 Task: Look for space in Fatehgarh Chūriān, India from 1st July, 2023 to 9th July, 2023 for 2 adults in price range Rs.8000 to Rs.15000. Place can be entire place with 1  bedroom having 1 bed and 1 bathroom. Property type can be house, flat, guest house. Amenities needed are: washing machine. Booking option can be shelf check-in. Required host language is English.
Action: Mouse moved to (457, 110)
Screenshot: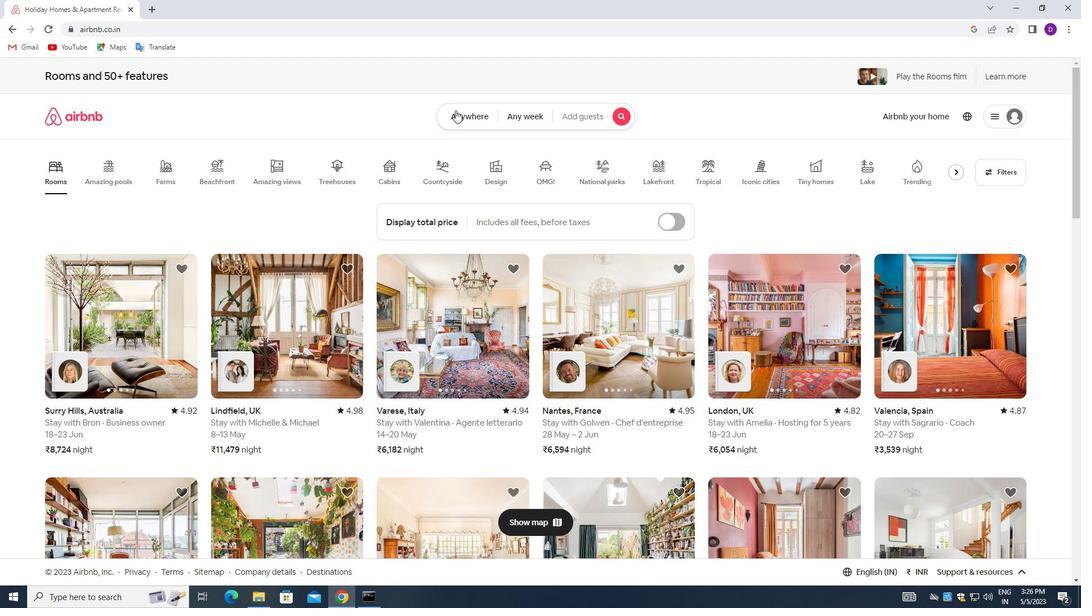 
Action: Mouse pressed left at (457, 110)
Screenshot: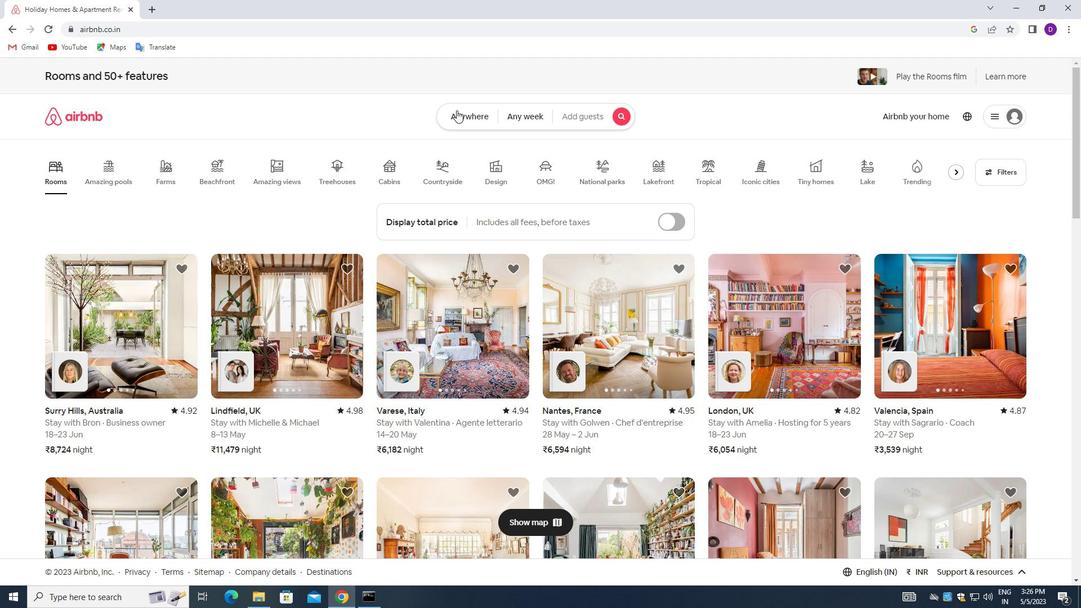 
Action: Mouse moved to (368, 157)
Screenshot: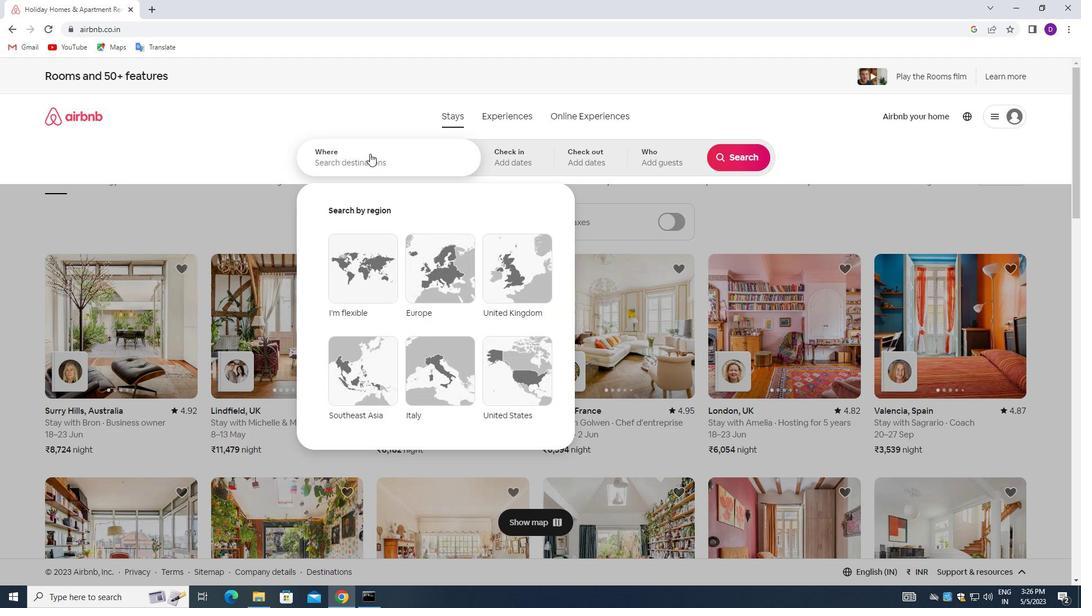 
Action: Mouse pressed left at (368, 157)
Screenshot: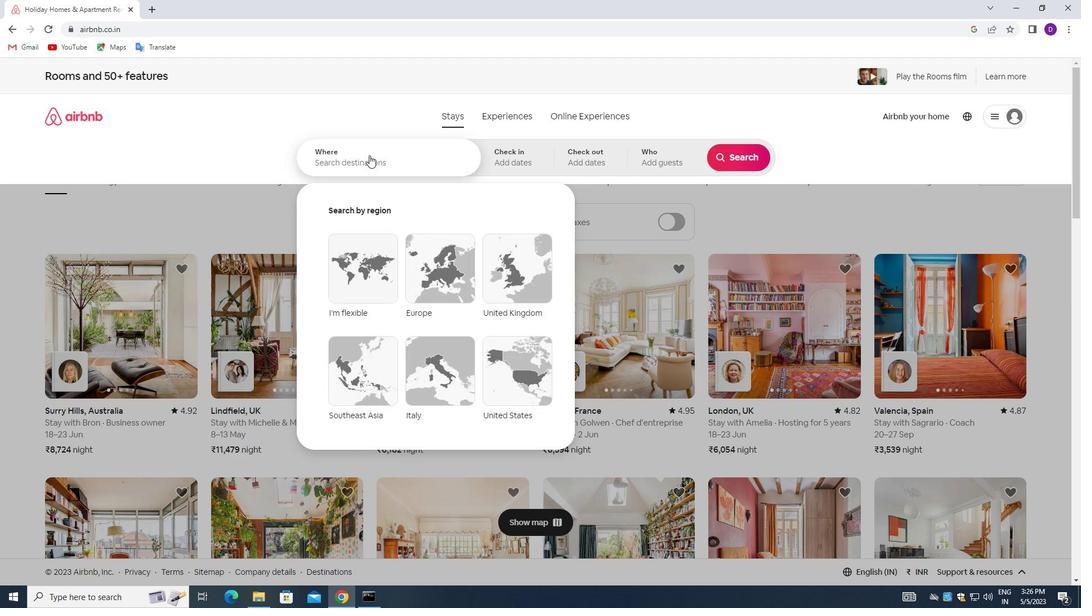 
Action: Mouse moved to (202, 239)
Screenshot: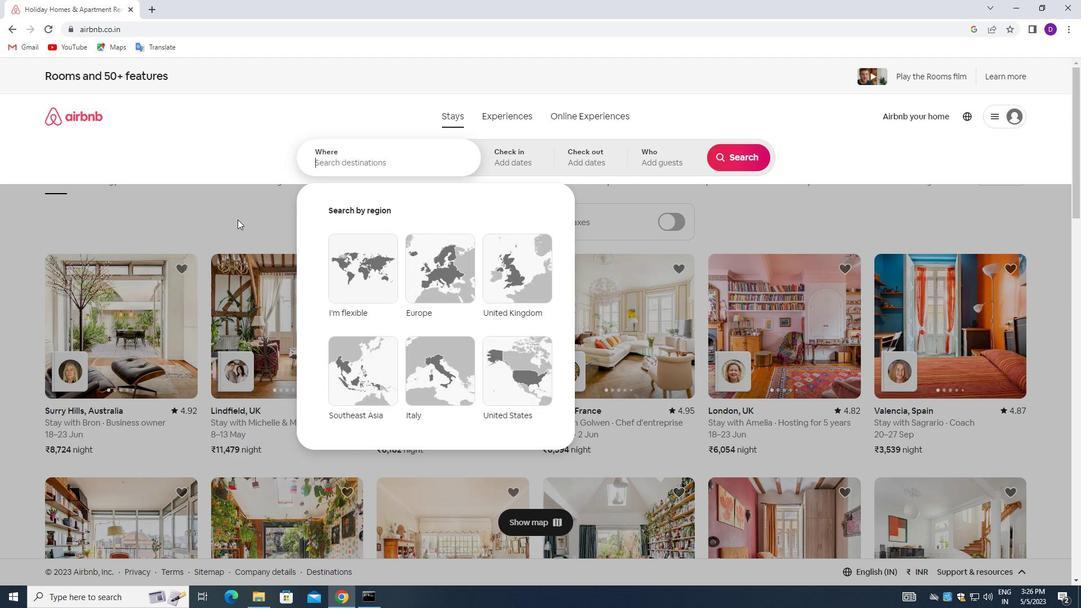 
Action: Key pressed <Key.shift_r>Fatehgarh<Key.space><Key.shift_r>Churian,<Key.space><Key.shift>INDIA<Key.enter>
Screenshot: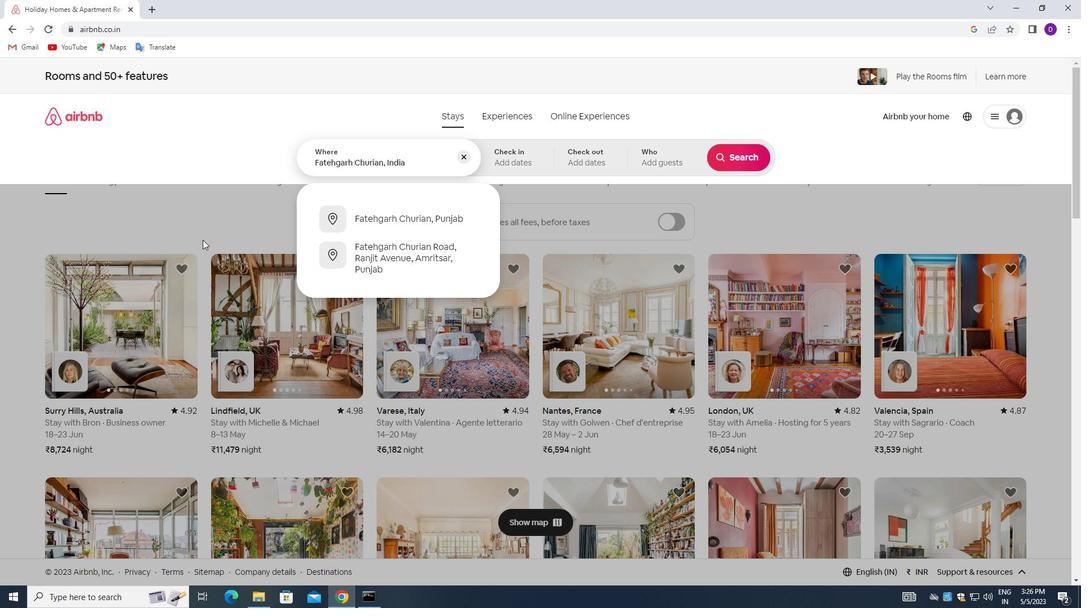 
Action: Mouse moved to (739, 246)
Screenshot: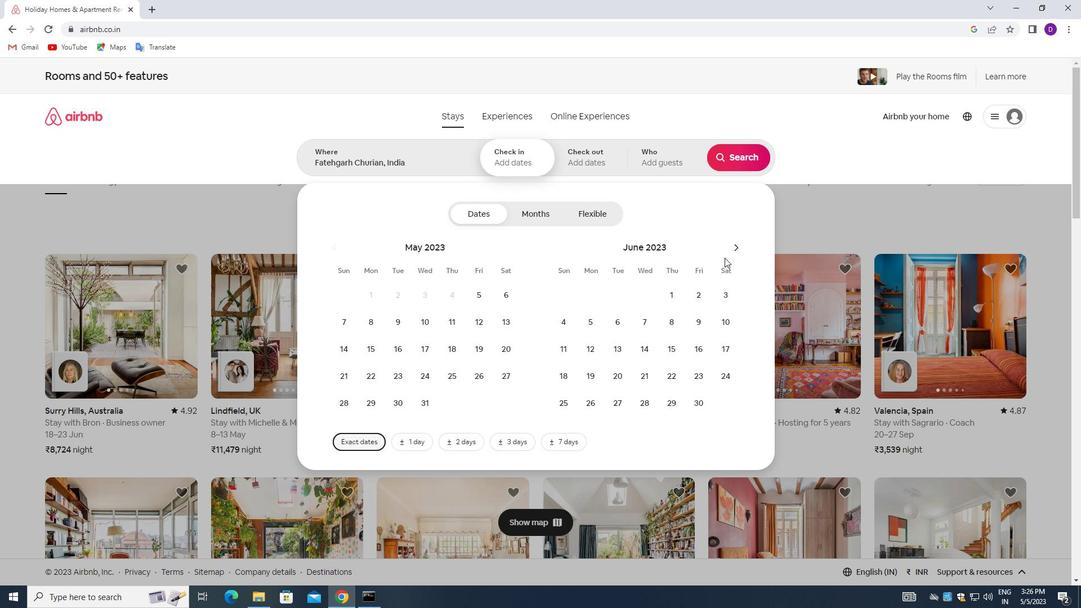 
Action: Mouse pressed left at (739, 246)
Screenshot: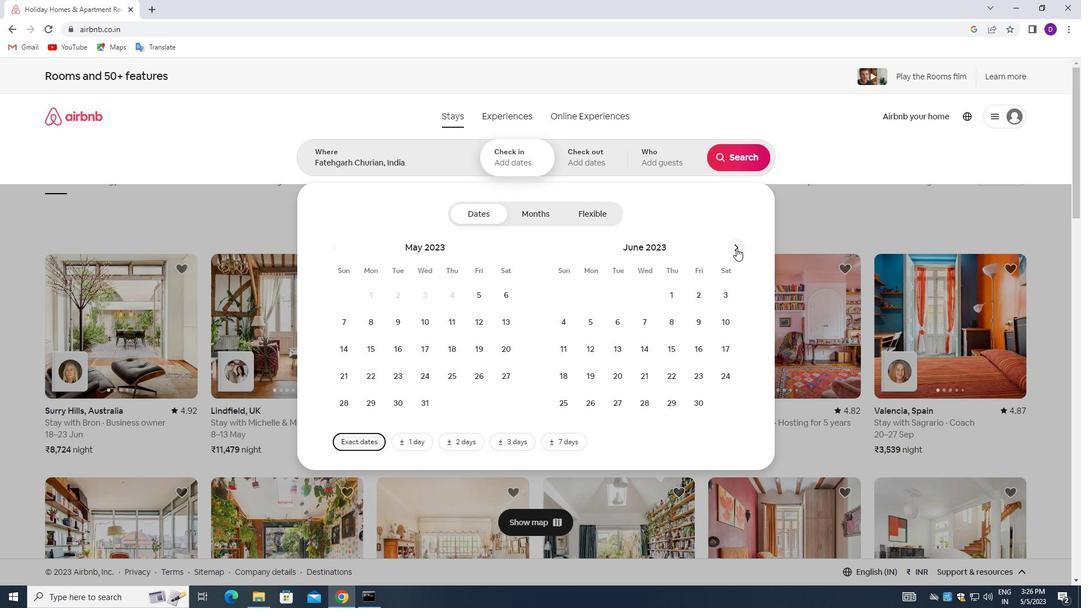 
Action: Mouse moved to (729, 294)
Screenshot: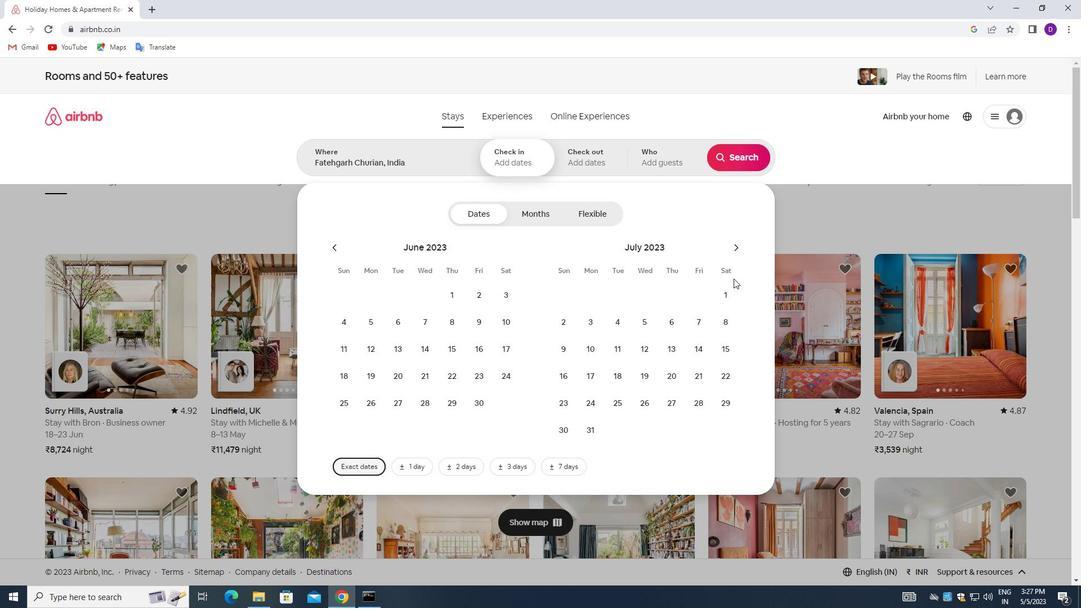 
Action: Mouse pressed left at (729, 294)
Screenshot: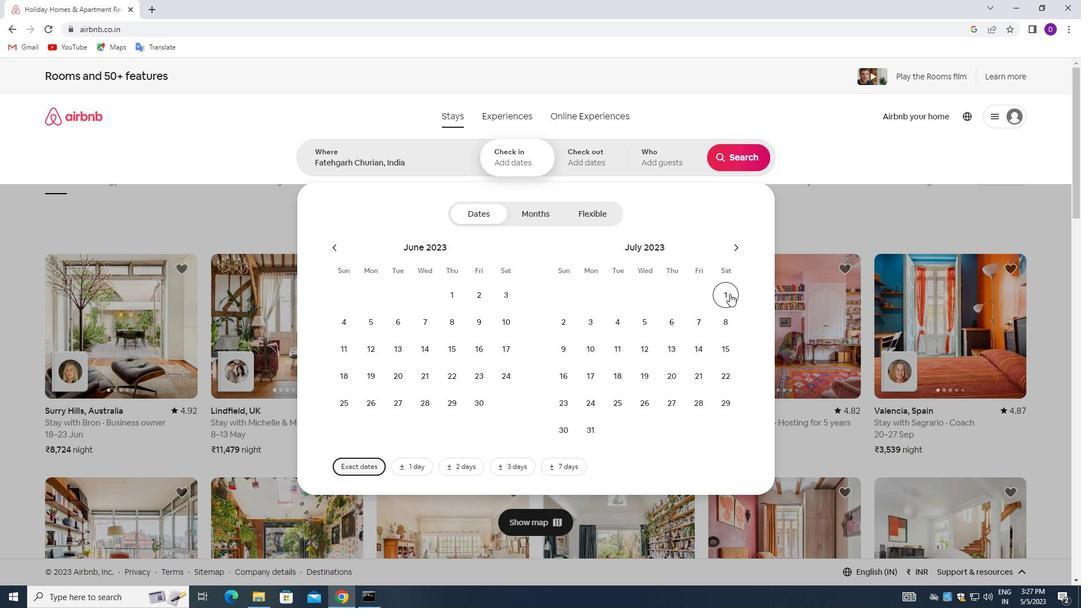 
Action: Mouse moved to (560, 357)
Screenshot: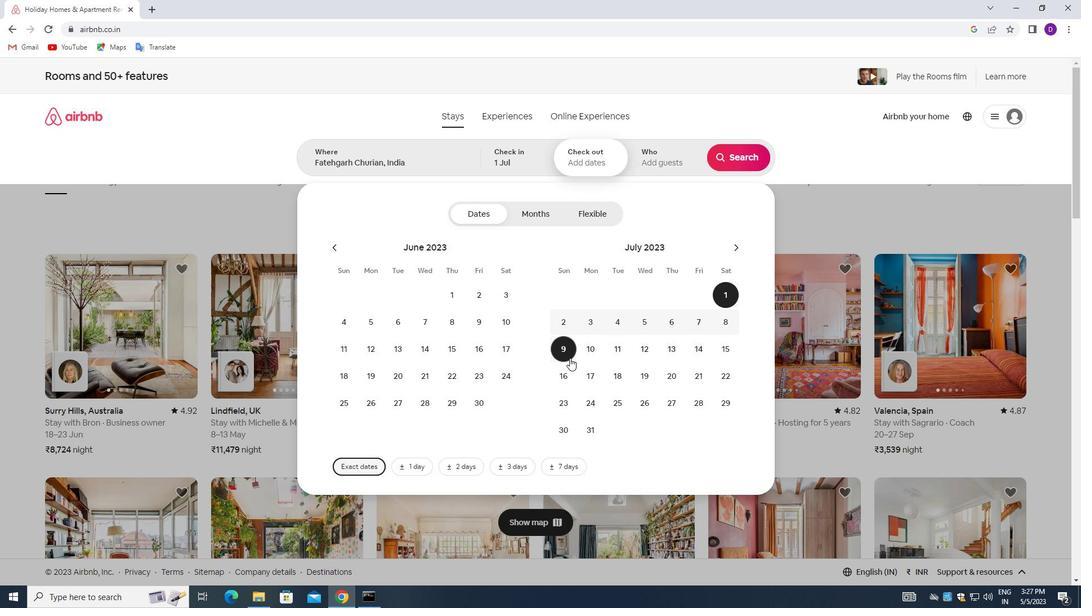 
Action: Mouse pressed left at (560, 357)
Screenshot: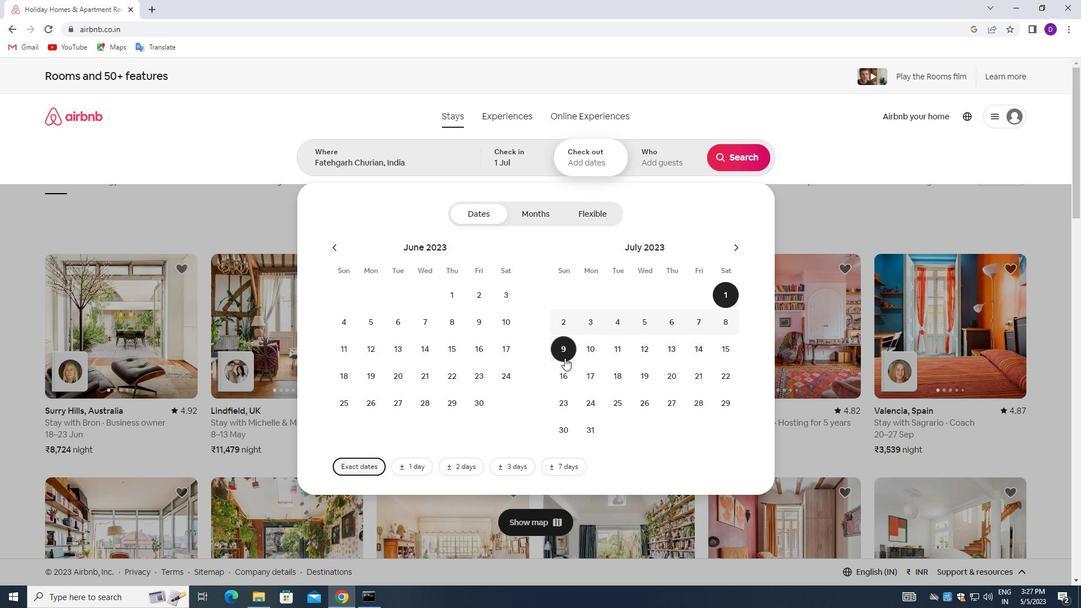 
Action: Mouse moved to (655, 166)
Screenshot: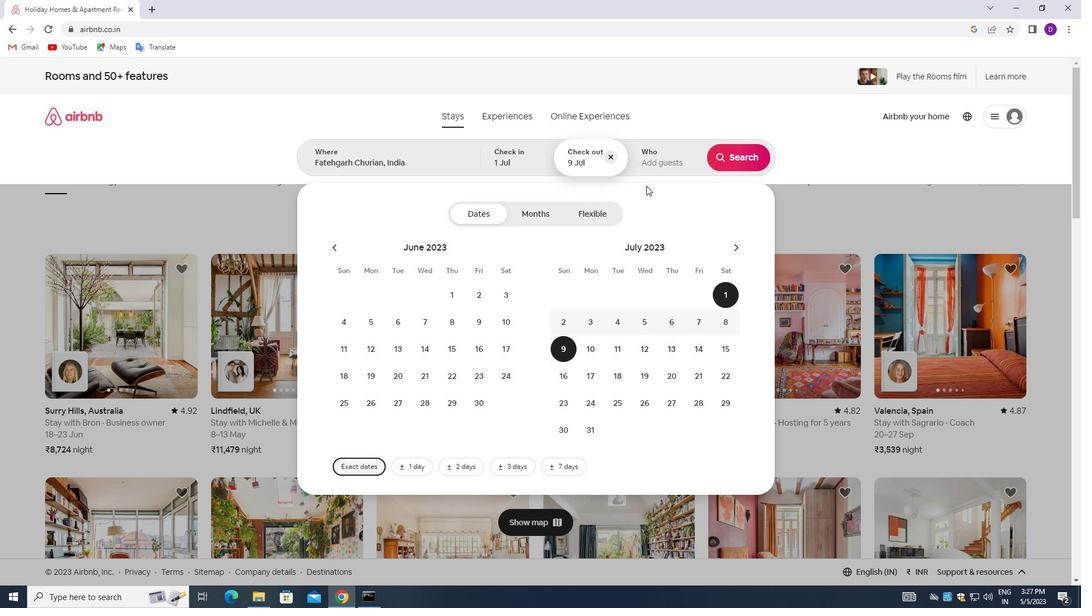 
Action: Mouse pressed left at (655, 166)
Screenshot: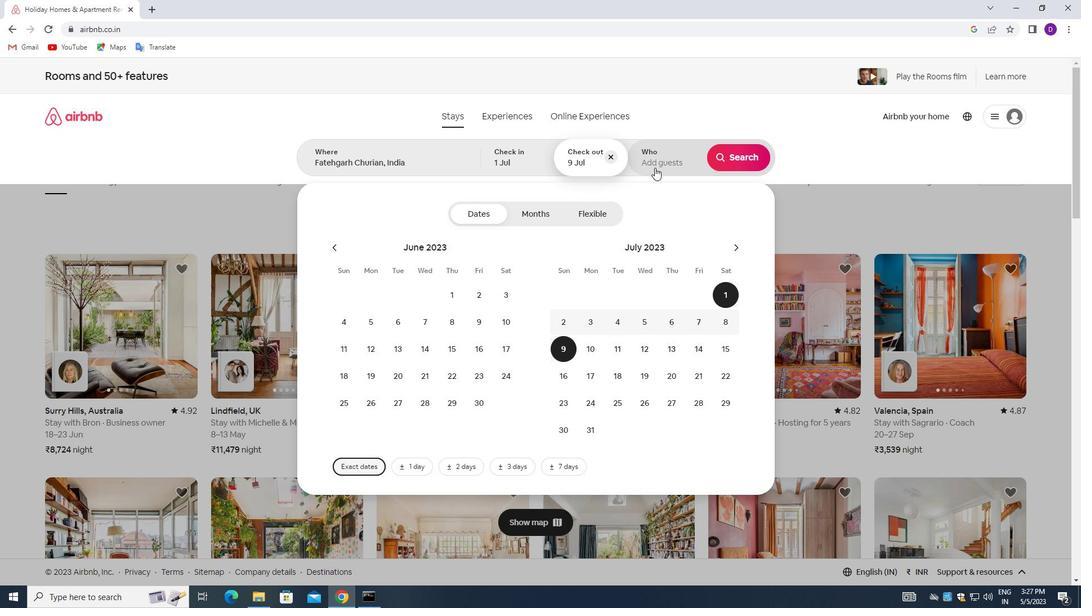 
Action: Mouse moved to (747, 217)
Screenshot: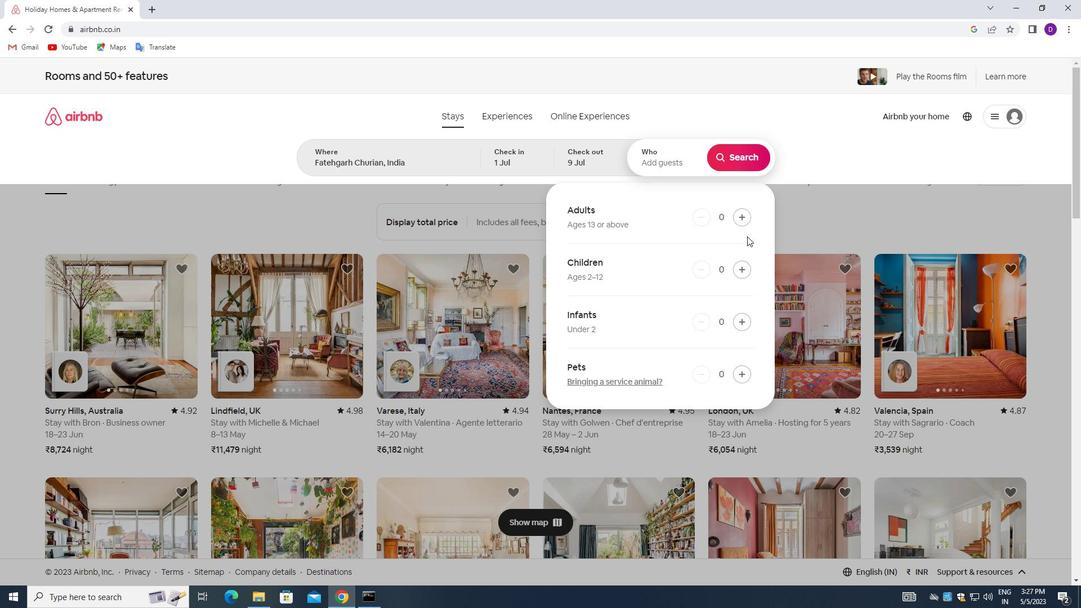 
Action: Mouse pressed left at (747, 217)
Screenshot: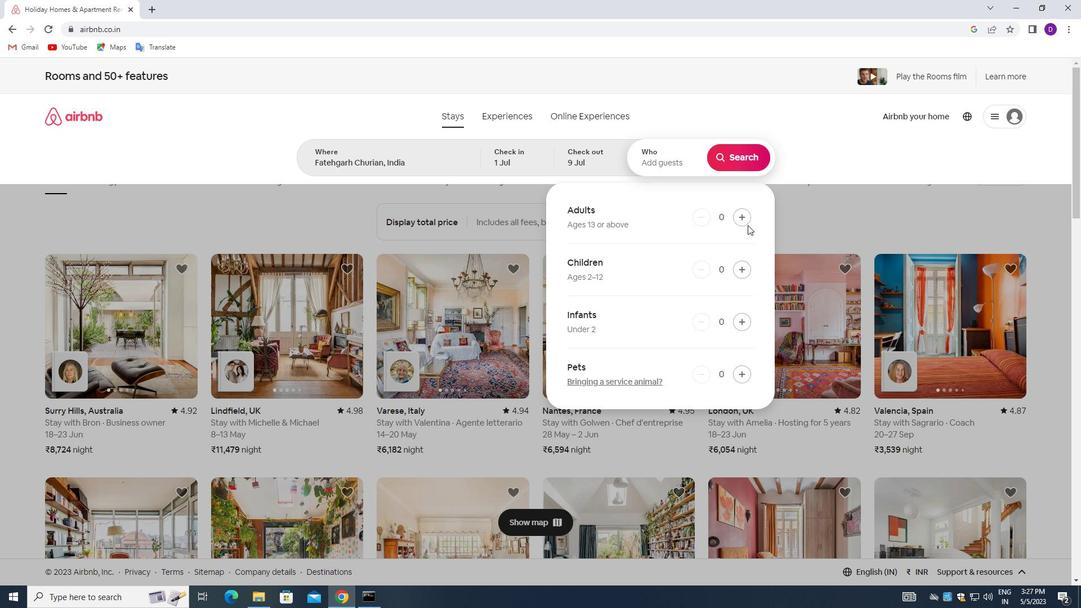 
Action: Mouse pressed left at (747, 217)
Screenshot: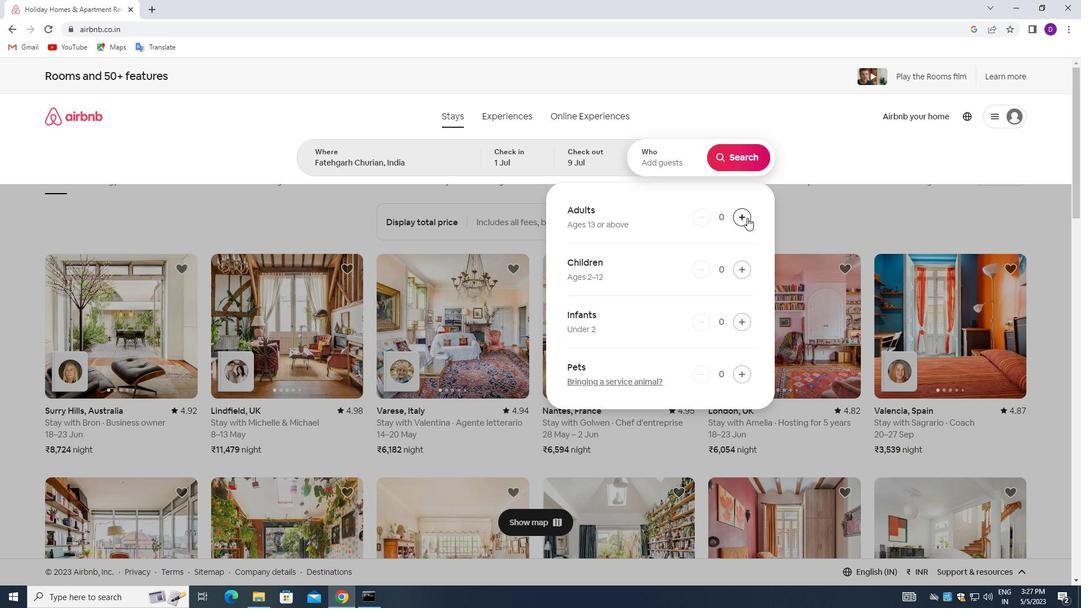 
Action: Mouse moved to (740, 164)
Screenshot: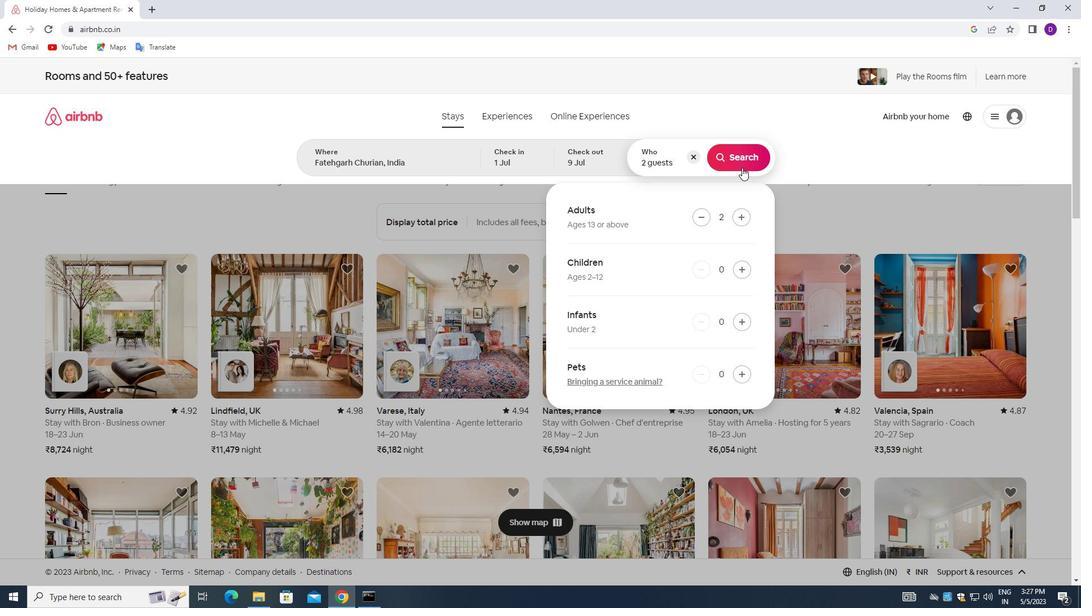 
Action: Mouse pressed left at (740, 164)
Screenshot: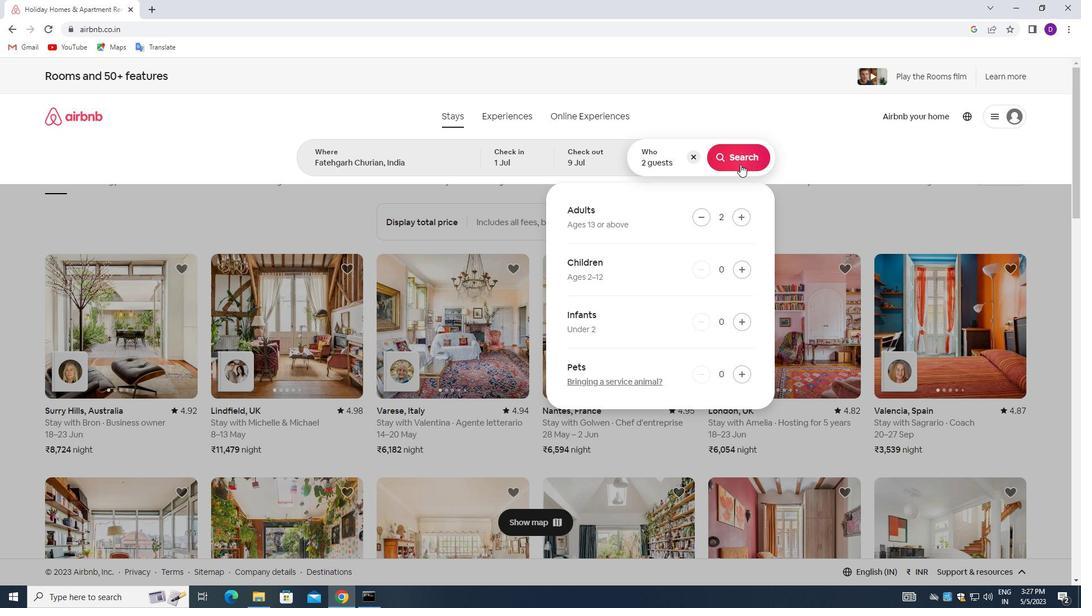 
Action: Mouse moved to (1017, 121)
Screenshot: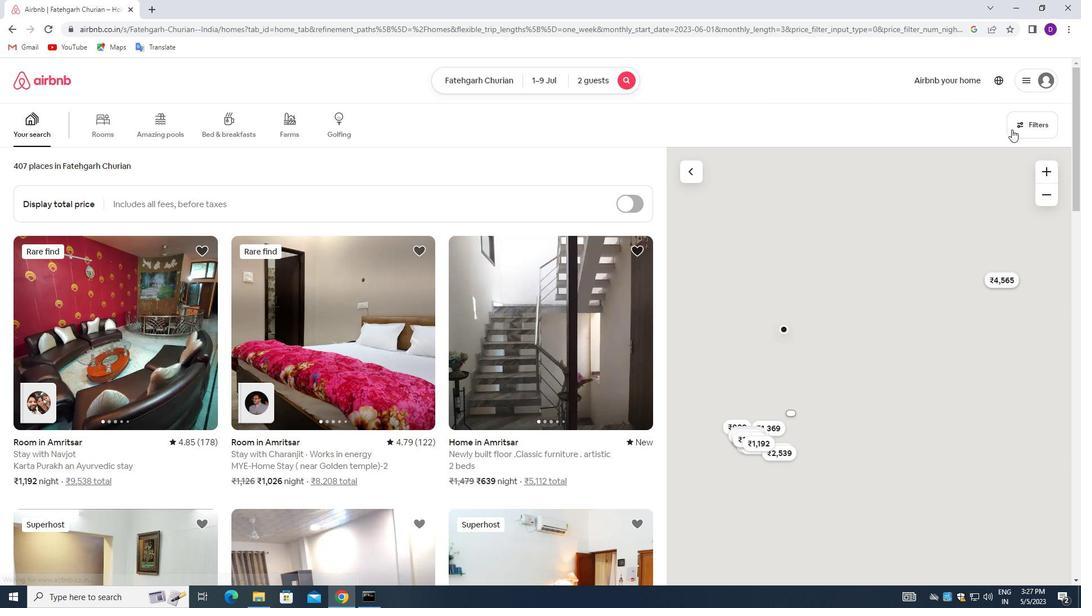 
Action: Mouse pressed left at (1017, 121)
Screenshot: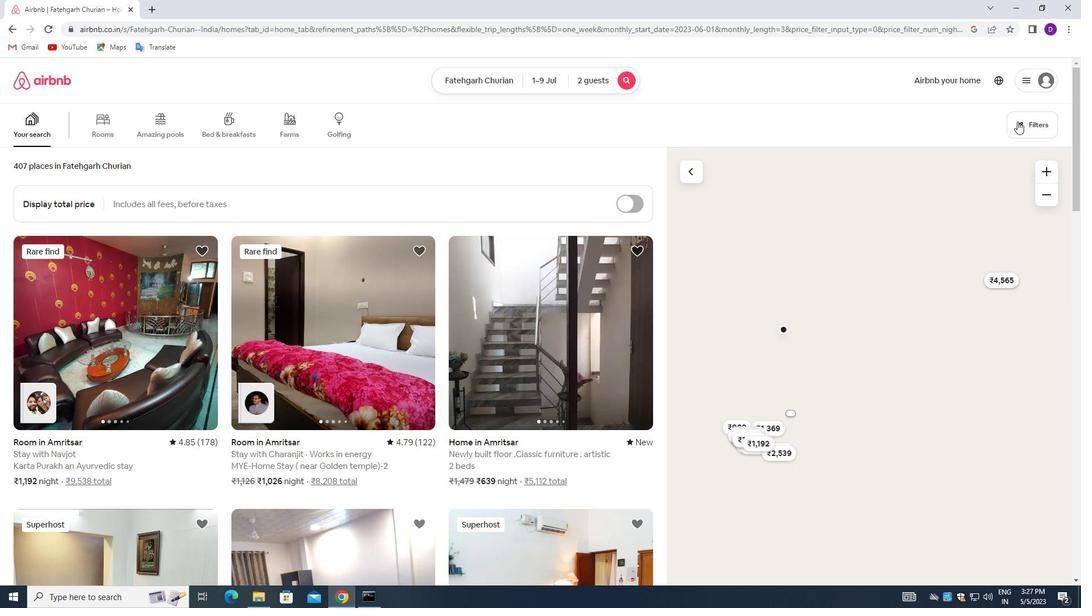 
Action: Mouse moved to (484, 359)
Screenshot: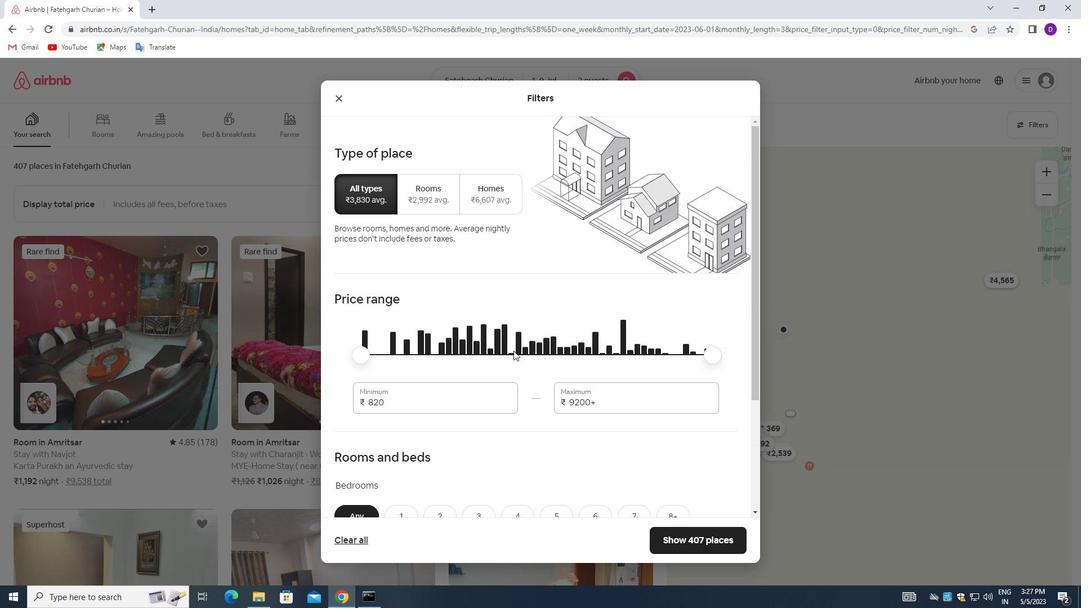
Action: Mouse scrolled (484, 359) with delta (0, 0)
Screenshot: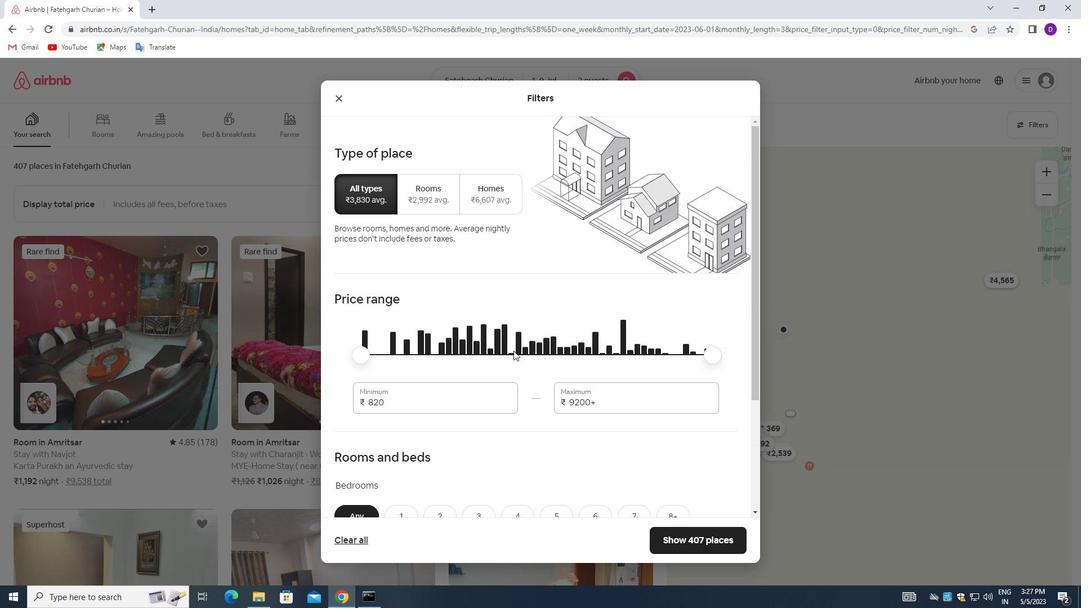 
Action: Mouse moved to (461, 363)
Screenshot: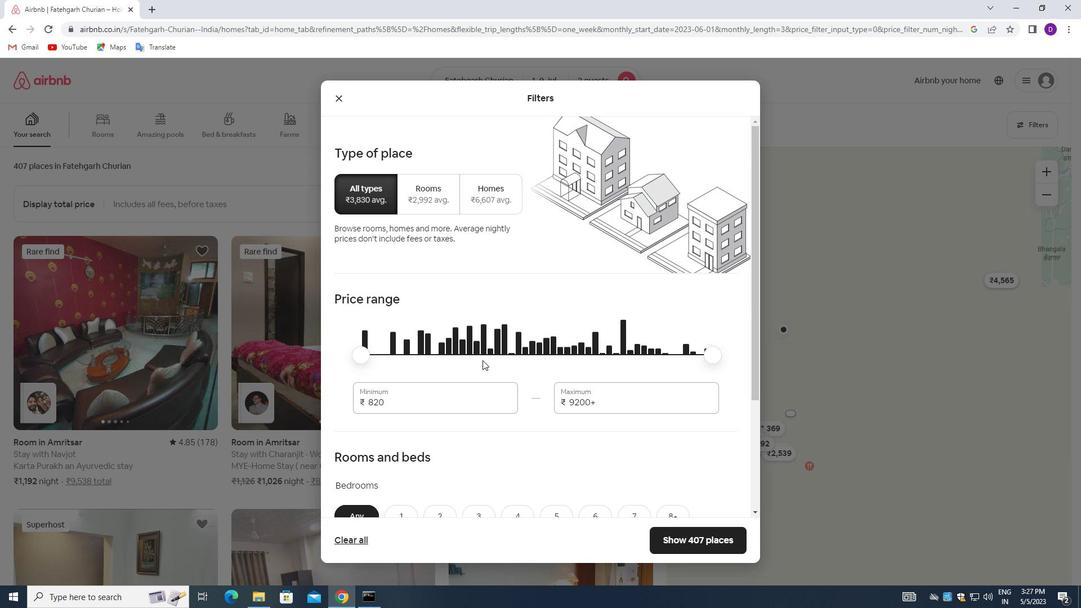 
Action: Mouse scrolled (461, 363) with delta (0, 0)
Screenshot: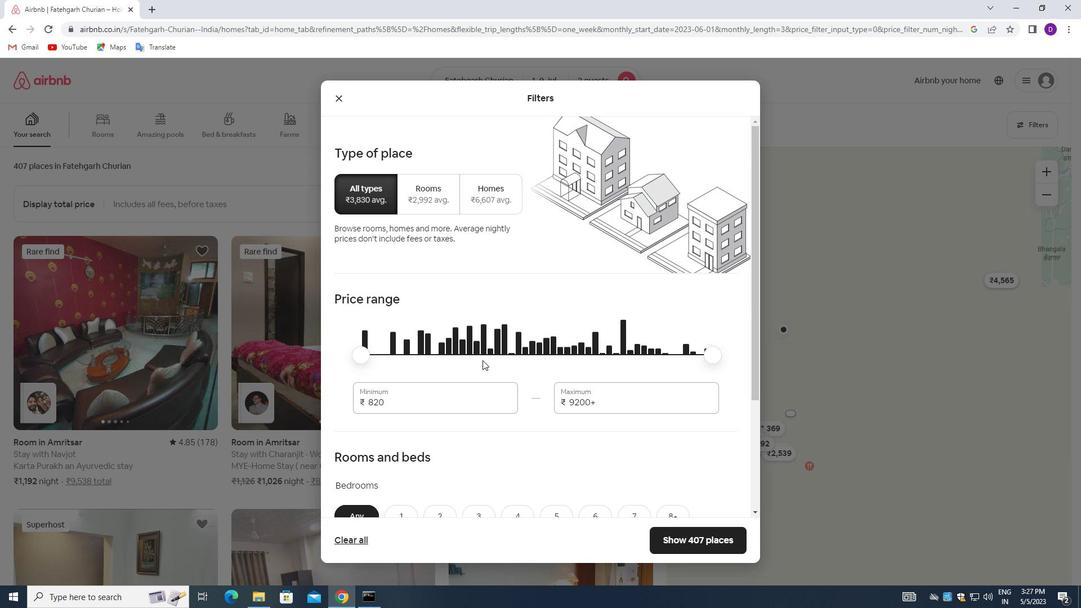 
Action: Mouse moved to (385, 289)
Screenshot: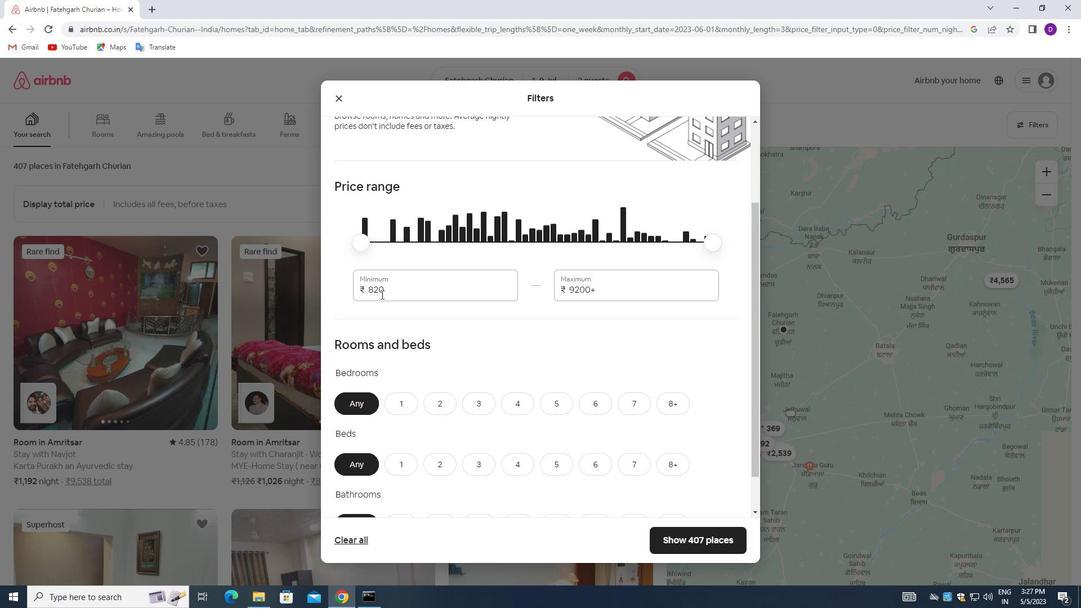 
Action: Mouse pressed left at (385, 289)
Screenshot: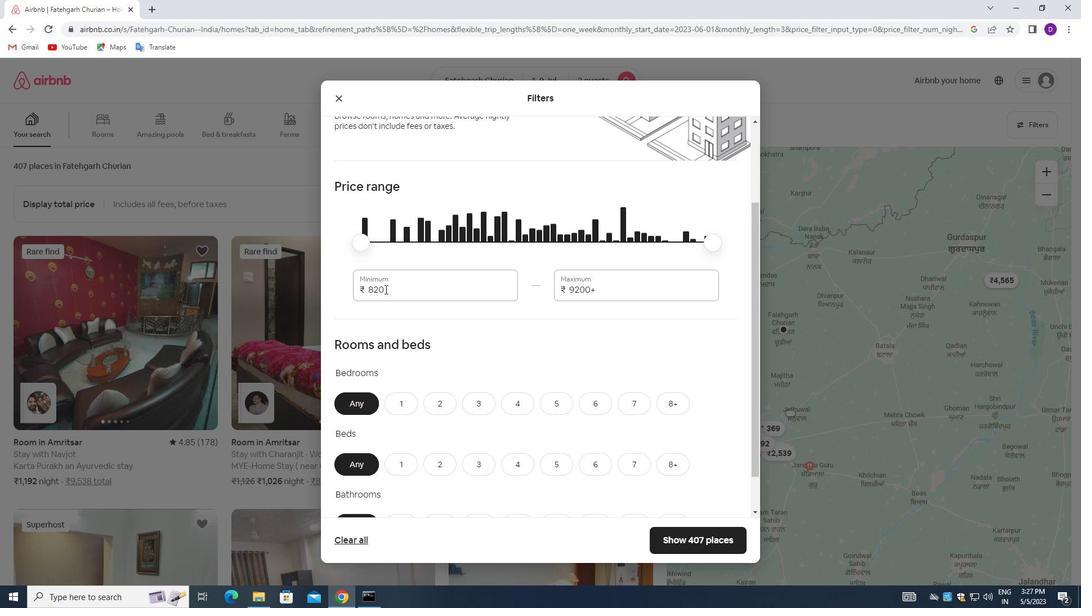 
Action: Mouse pressed left at (385, 289)
Screenshot: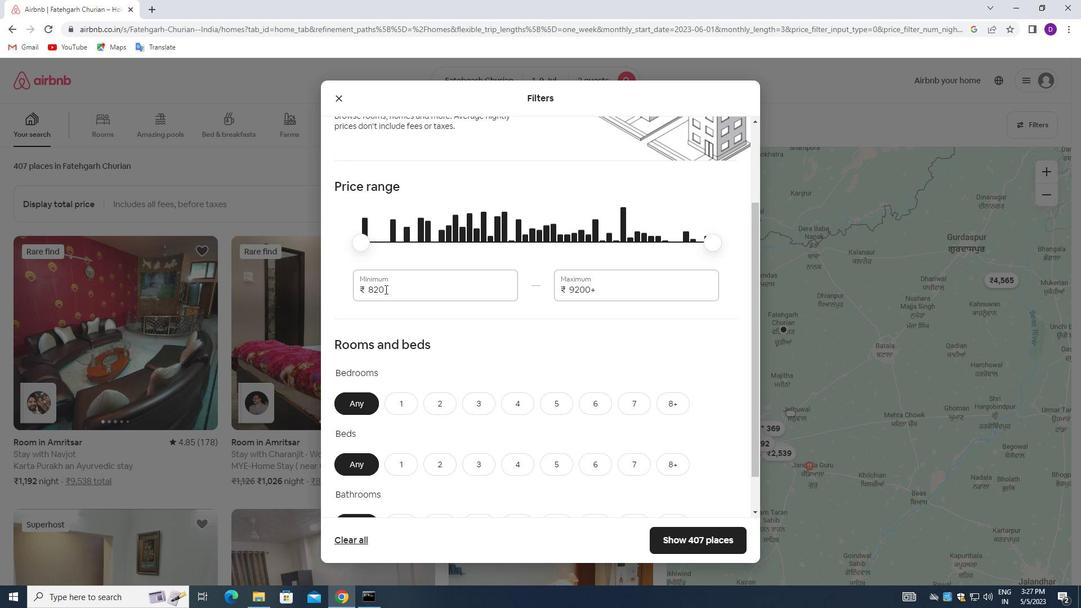 
Action: Key pressed 80
Screenshot: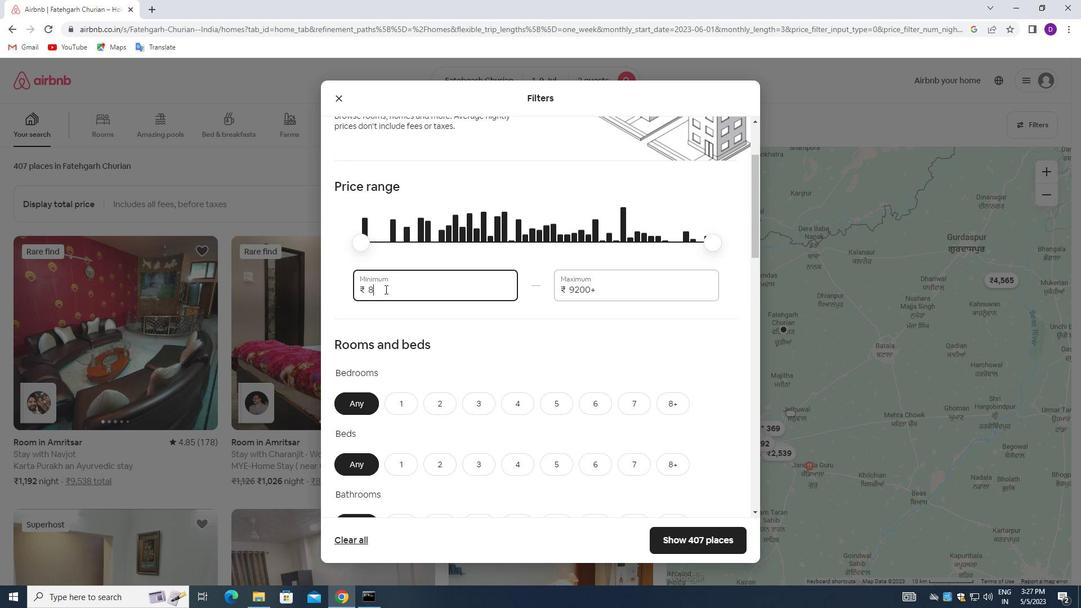 
Action: Mouse moved to (385, 289)
Screenshot: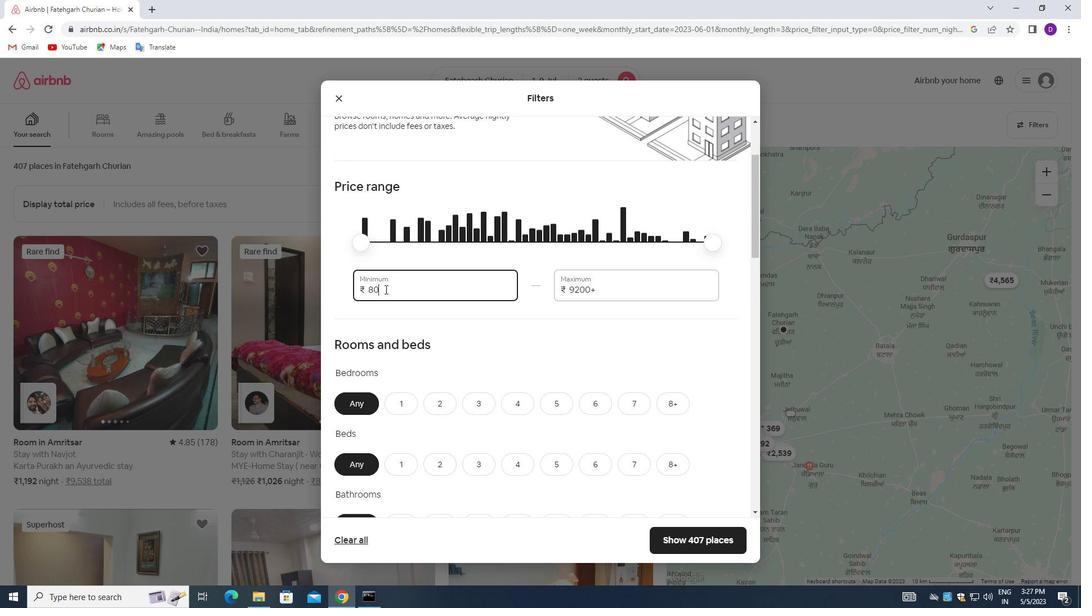 
Action: Key pressed 00<Key.tab>15000
Screenshot: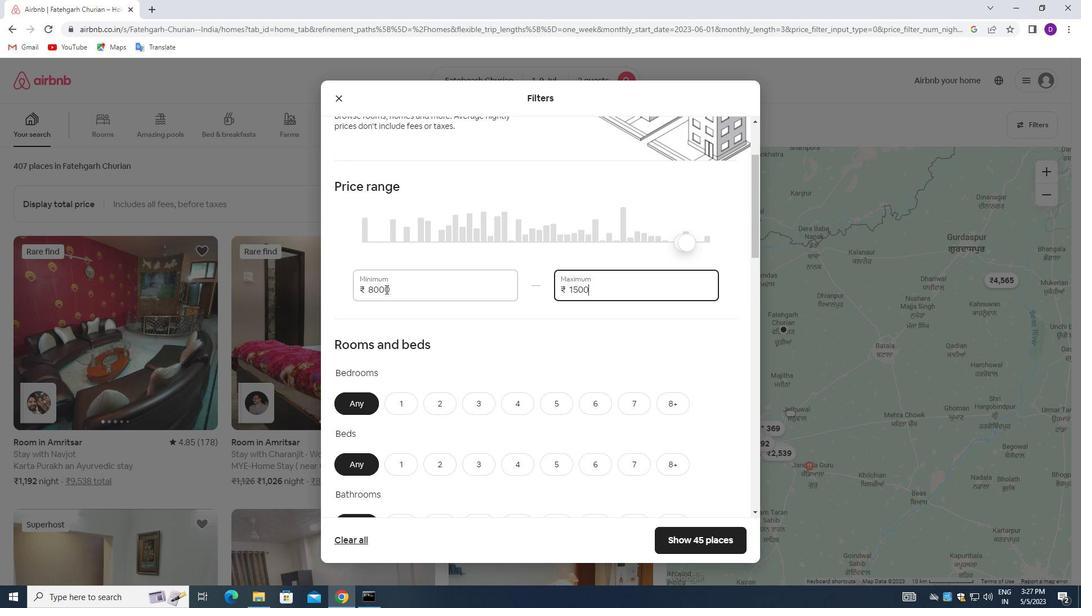 
Action: Mouse moved to (551, 310)
Screenshot: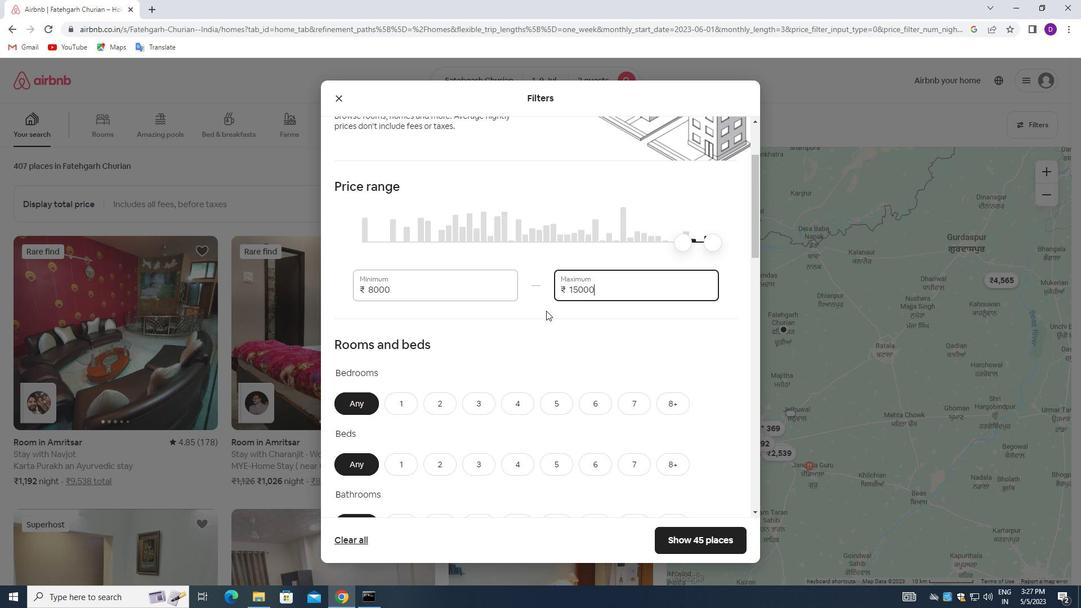 
Action: Mouse scrolled (551, 310) with delta (0, 0)
Screenshot: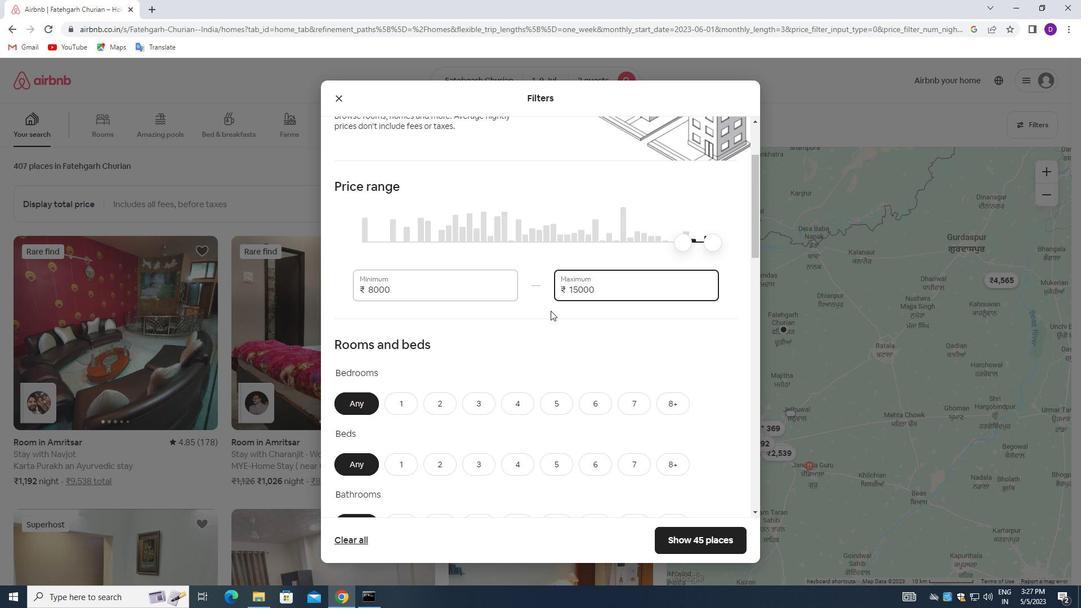 
Action: Mouse scrolled (551, 310) with delta (0, 0)
Screenshot: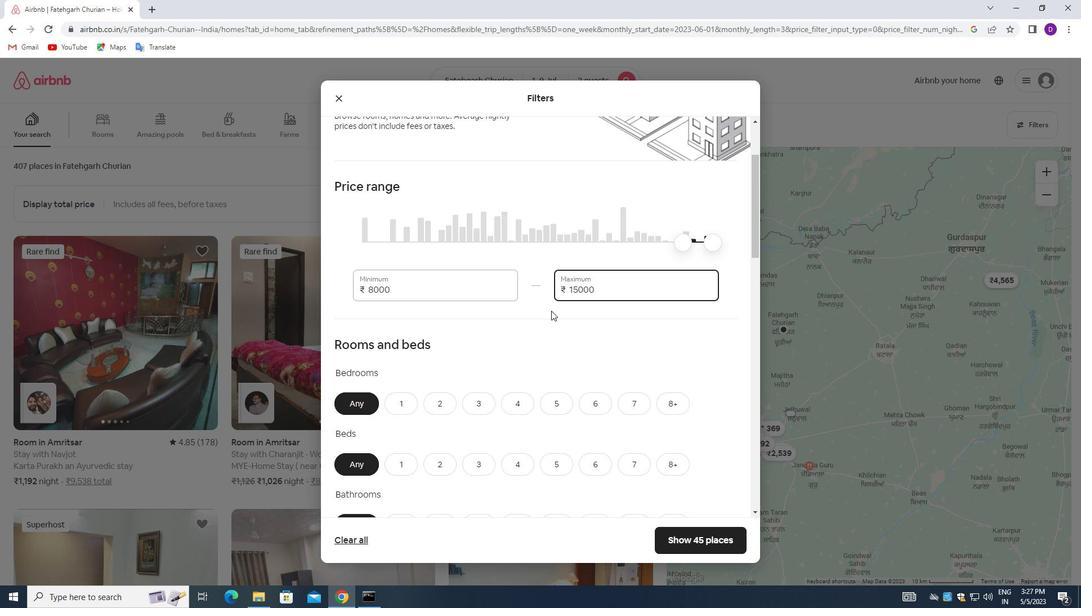 
Action: Mouse scrolled (551, 310) with delta (0, 0)
Screenshot: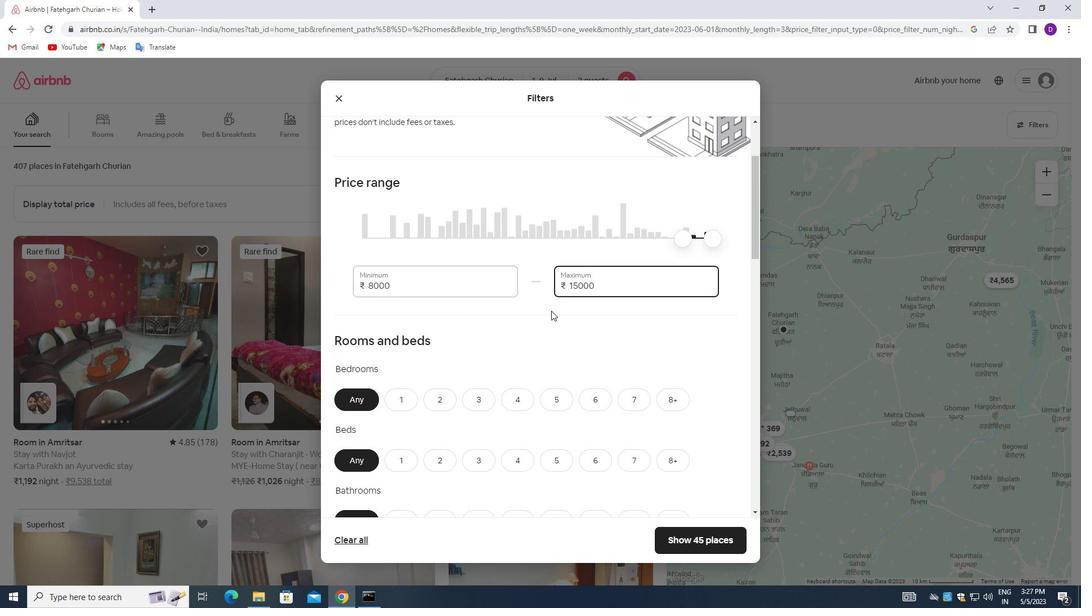 
Action: Mouse moved to (406, 240)
Screenshot: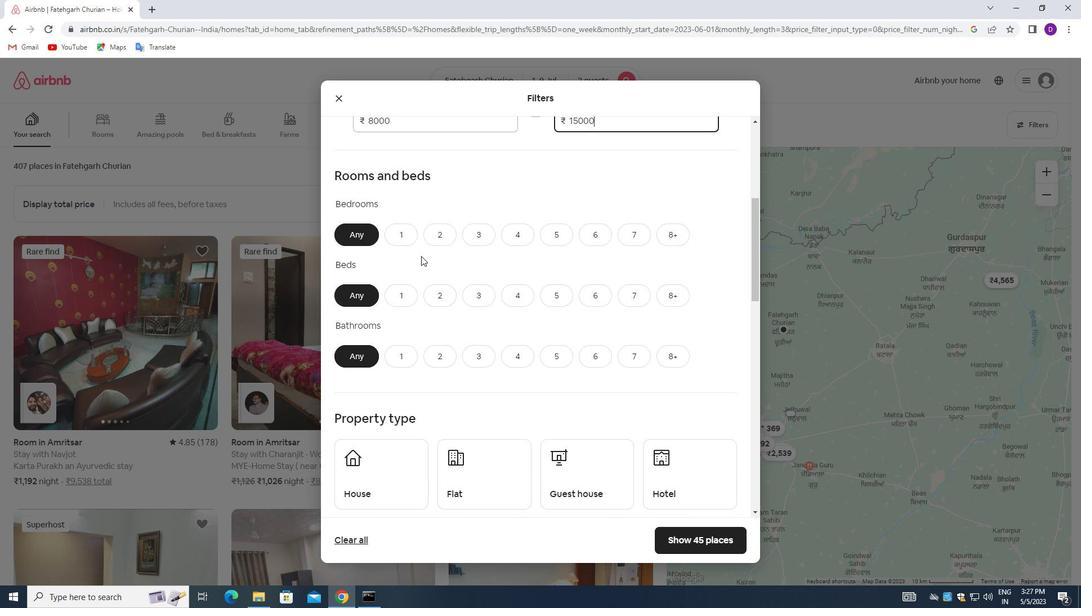 
Action: Mouse pressed left at (406, 240)
Screenshot: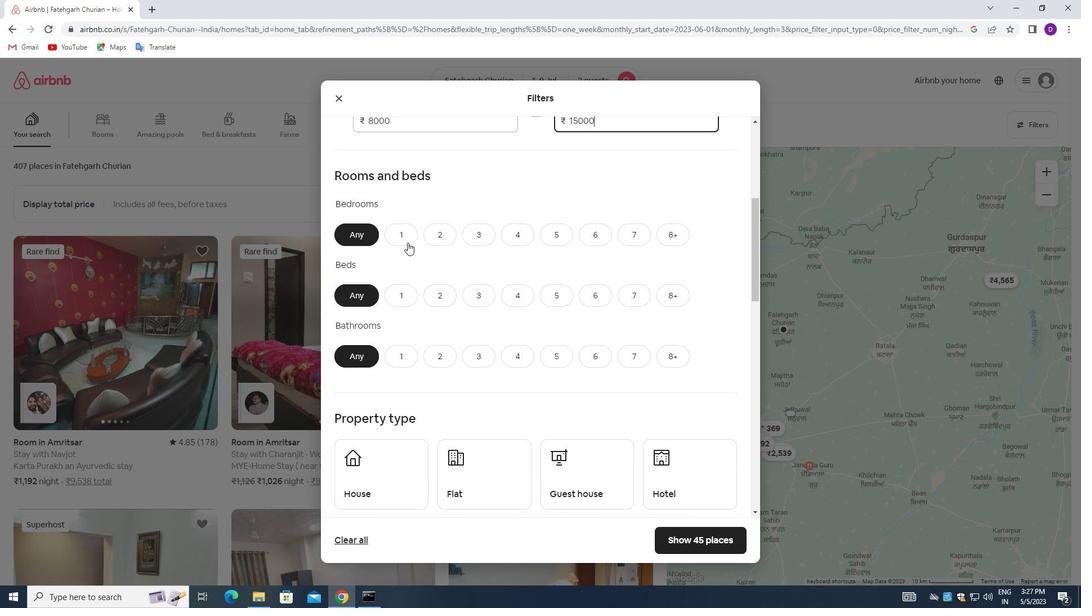 
Action: Mouse moved to (402, 293)
Screenshot: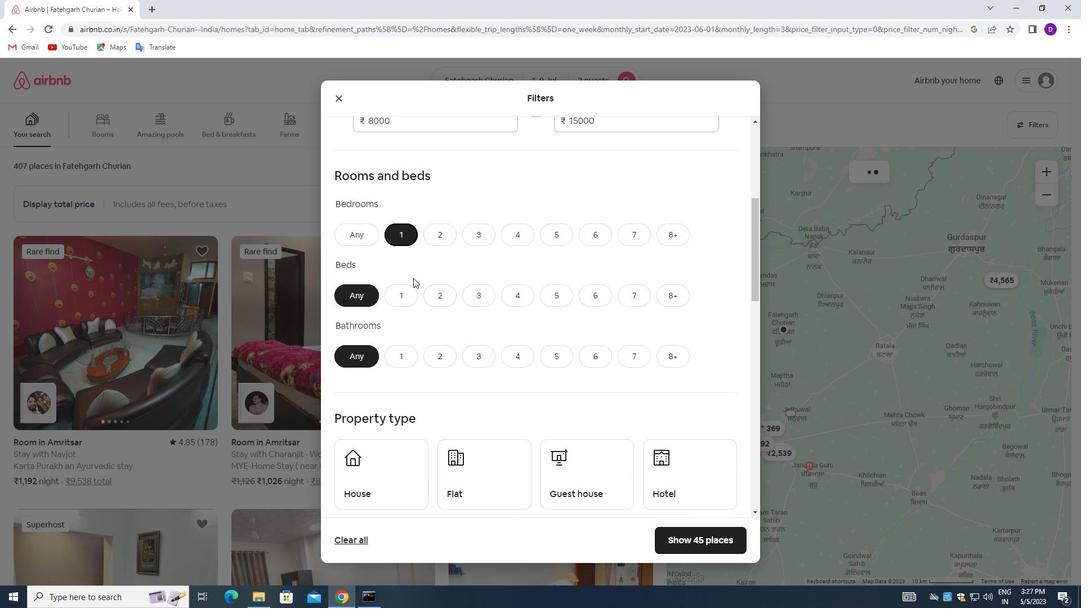 
Action: Mouse pressed left at (402, 293)
Screenshot: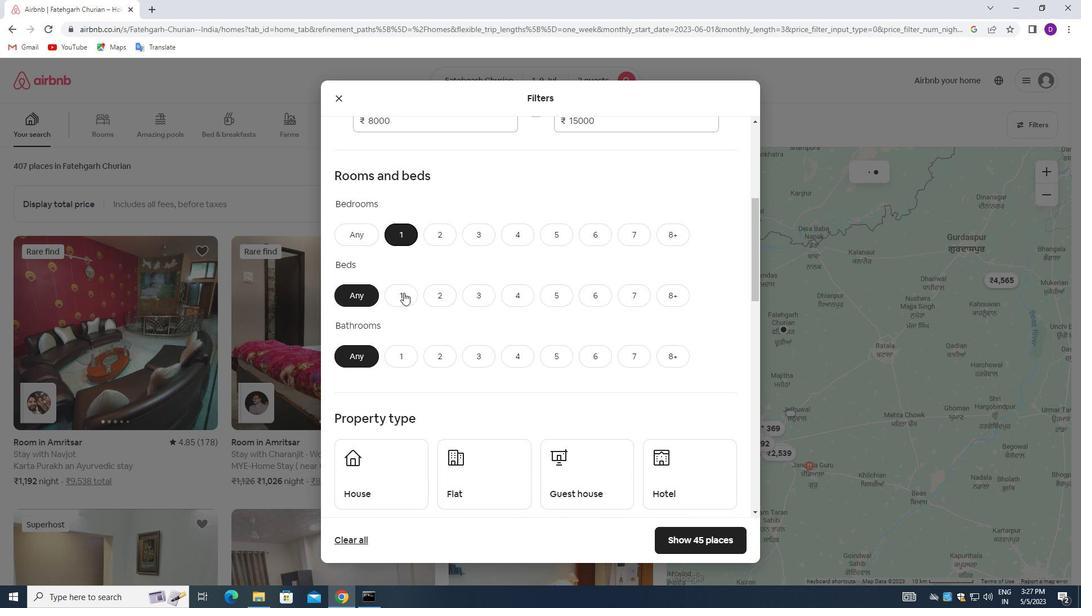 
Action: Mouse moved to (398, 361)
Screenshot: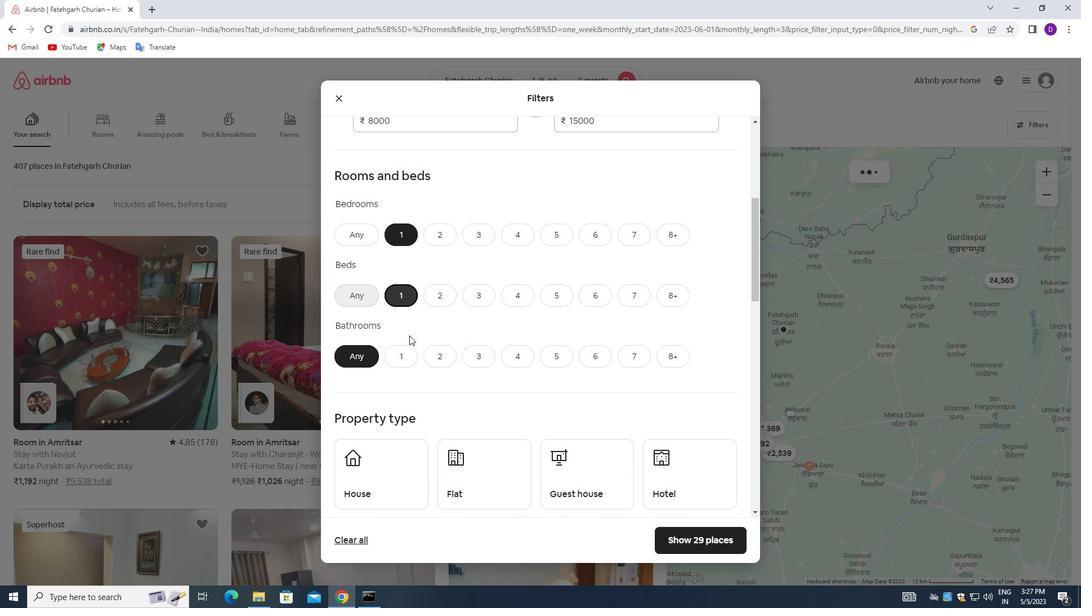 
Action: Mouse pressed left at (398, 361)
Screenshot: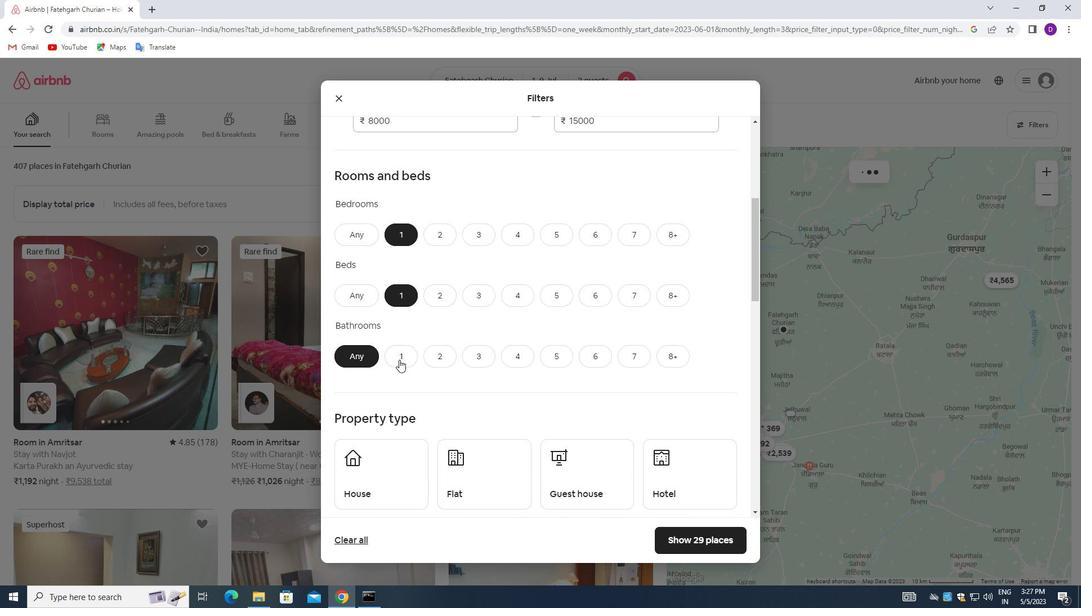 
Action: Mouse moved to (435, 301)
Screenshot: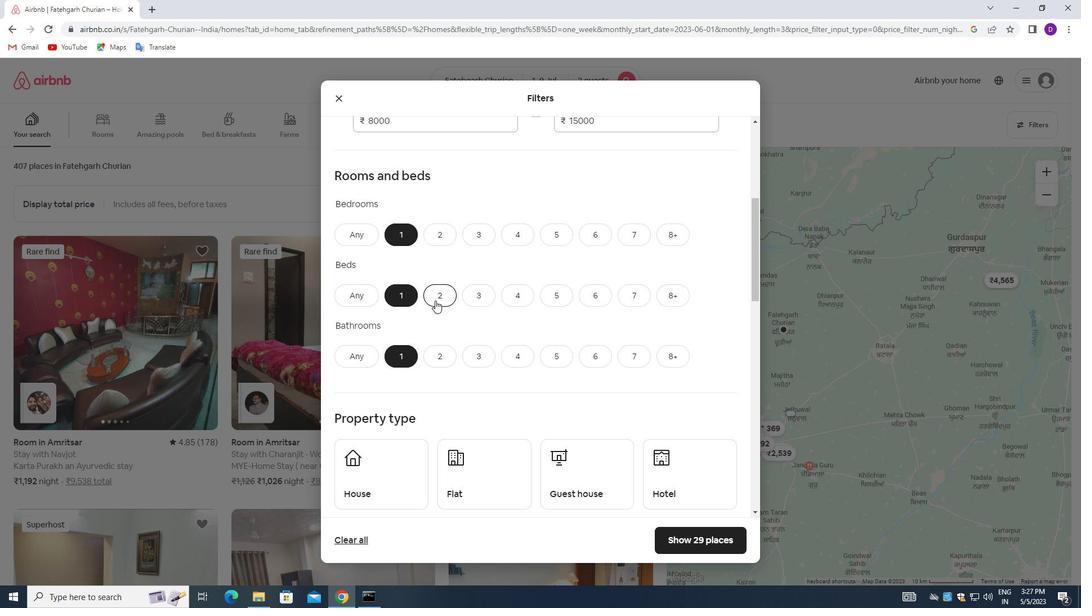 
Action: Mouse scrolled (435, 301) with delta (0, 0)
Screenshot: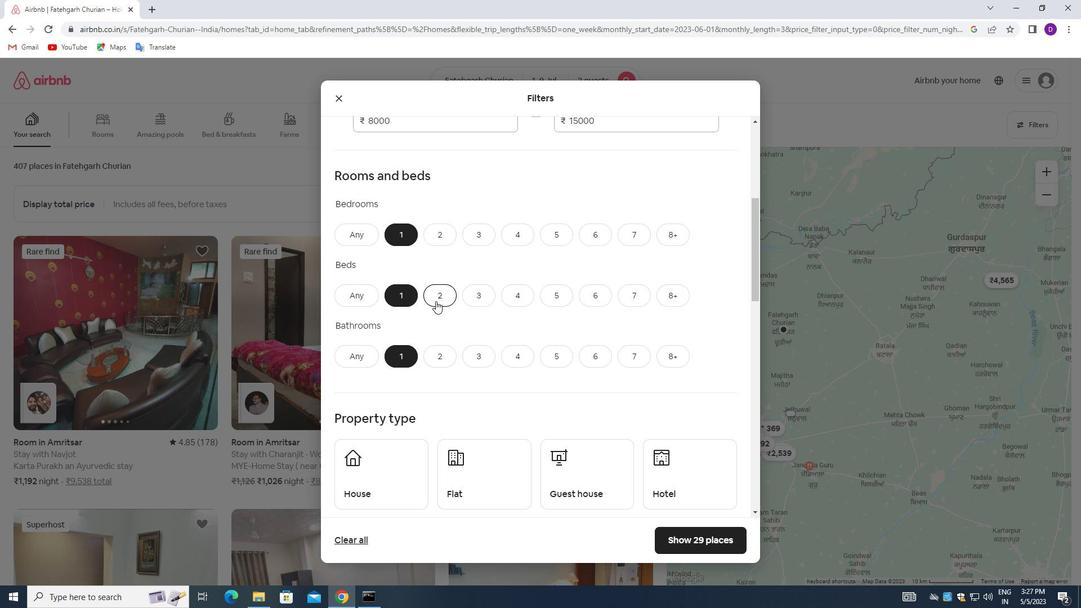 
Action: Mouse scrolled (435, 301) with delta (0, 0)
Screenshot: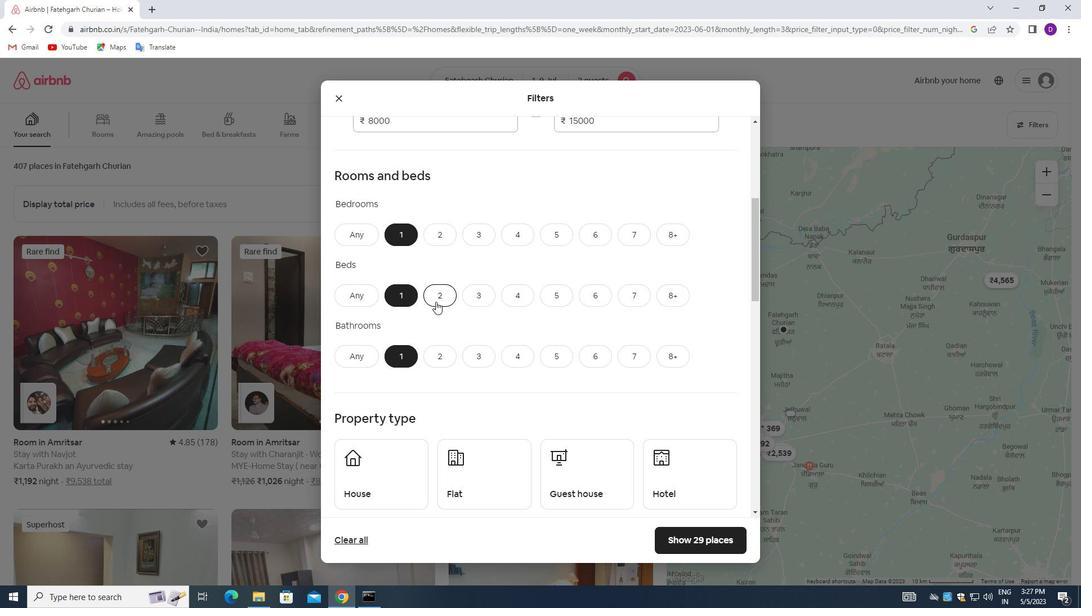 
Action: Mouse moved to (392, 327)
Screenshot: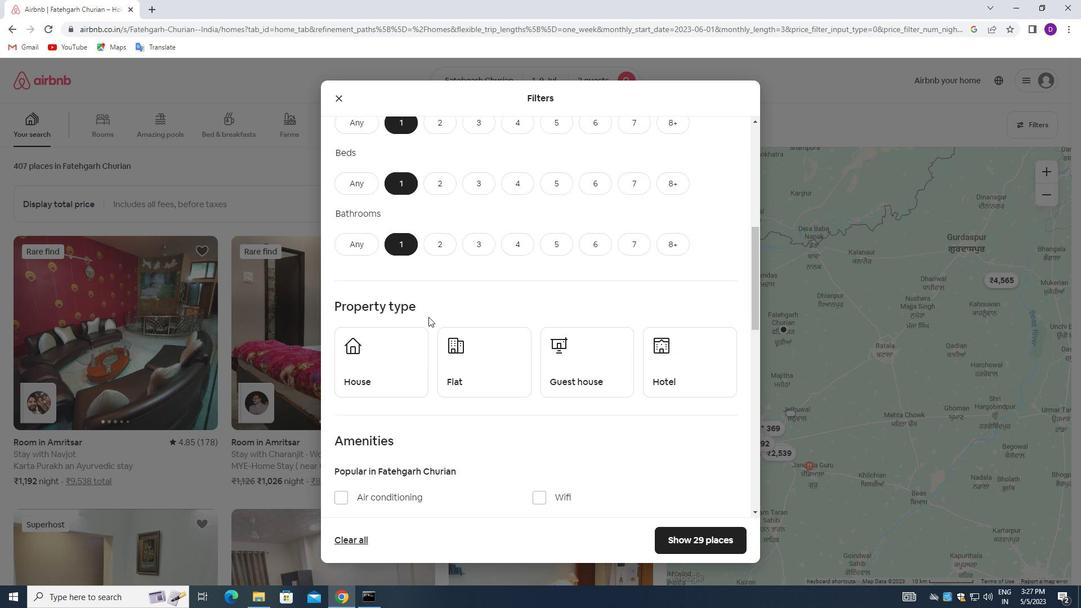 
Action: Mouse pressed left at (392, 327)
Screenshot: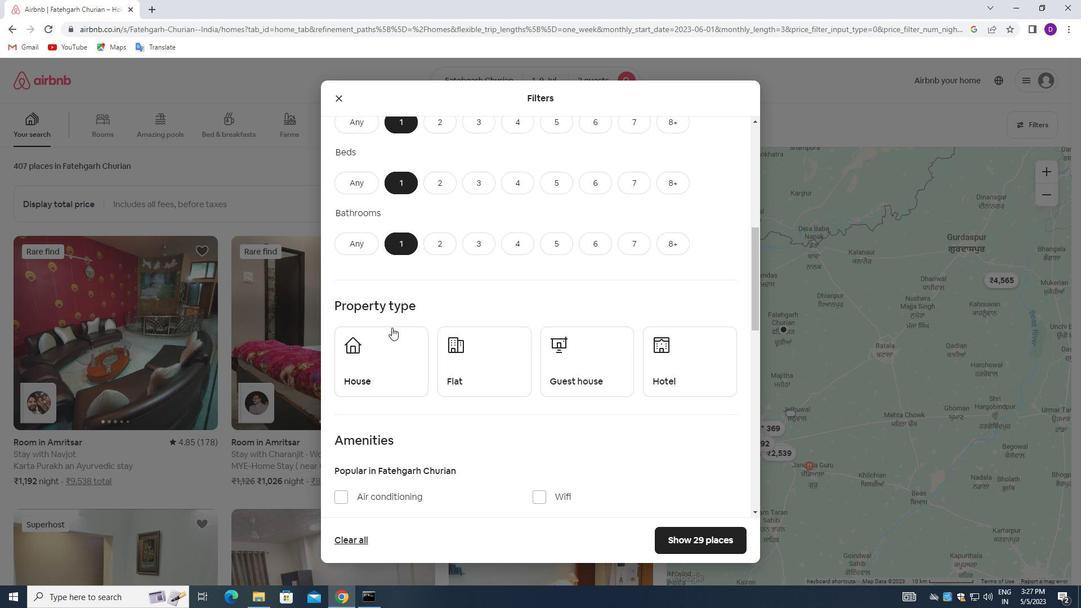 
Action: Mouse moved to (467, 352)
Screenshot: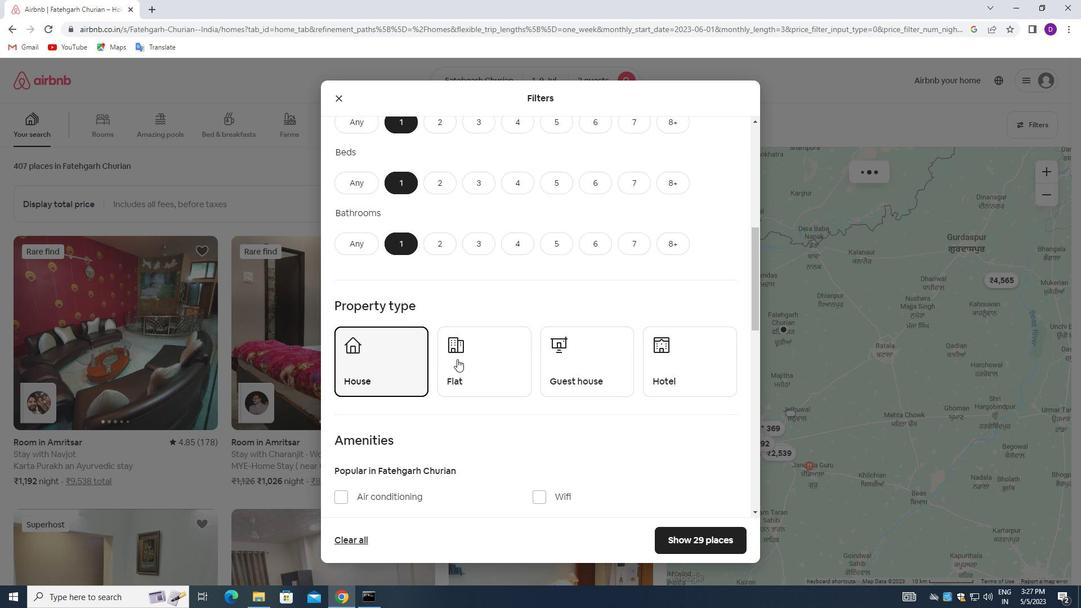 
Action: Mouse pressed left at (467, 352)
Screenshot: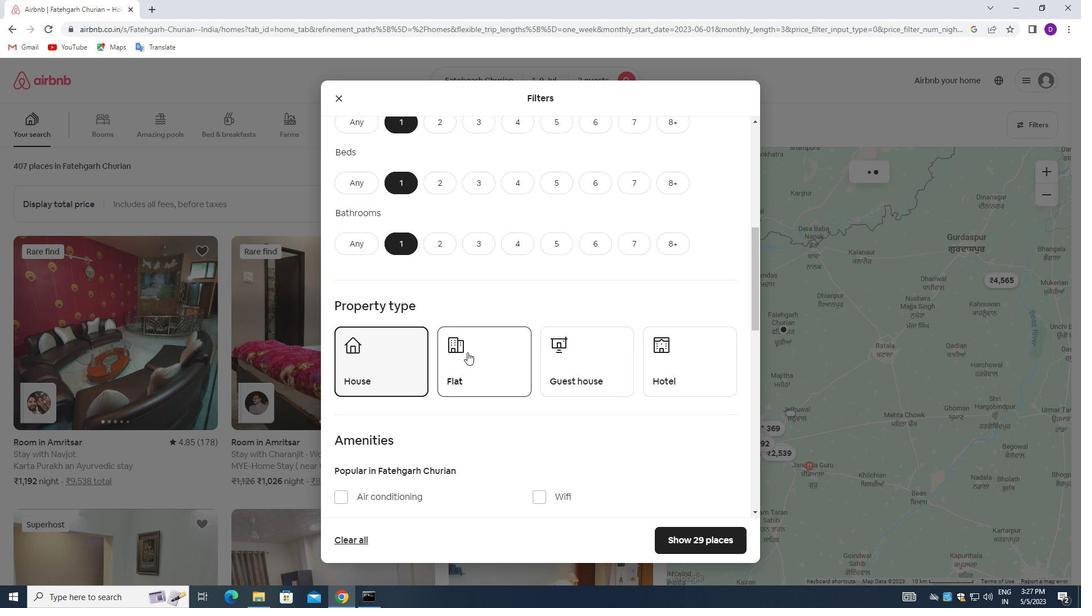 
Action: Mouse moved to (552, 353)
Screenshot: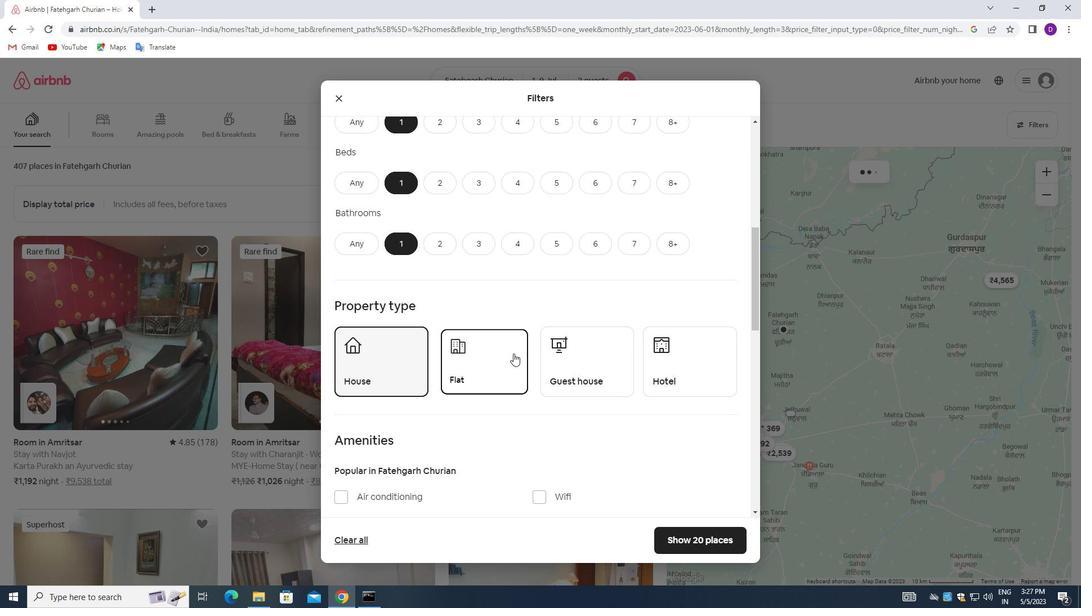
Action: Mouse pressed left at (552, 353)
Screenshot: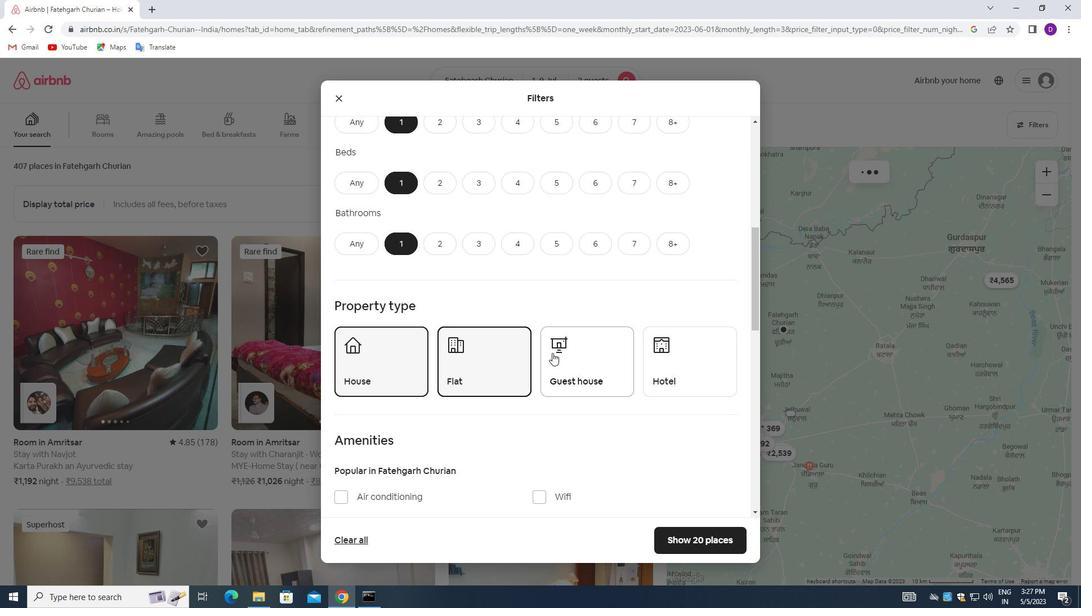 
Action: Mouse moved to (451, 330)
Screenshot: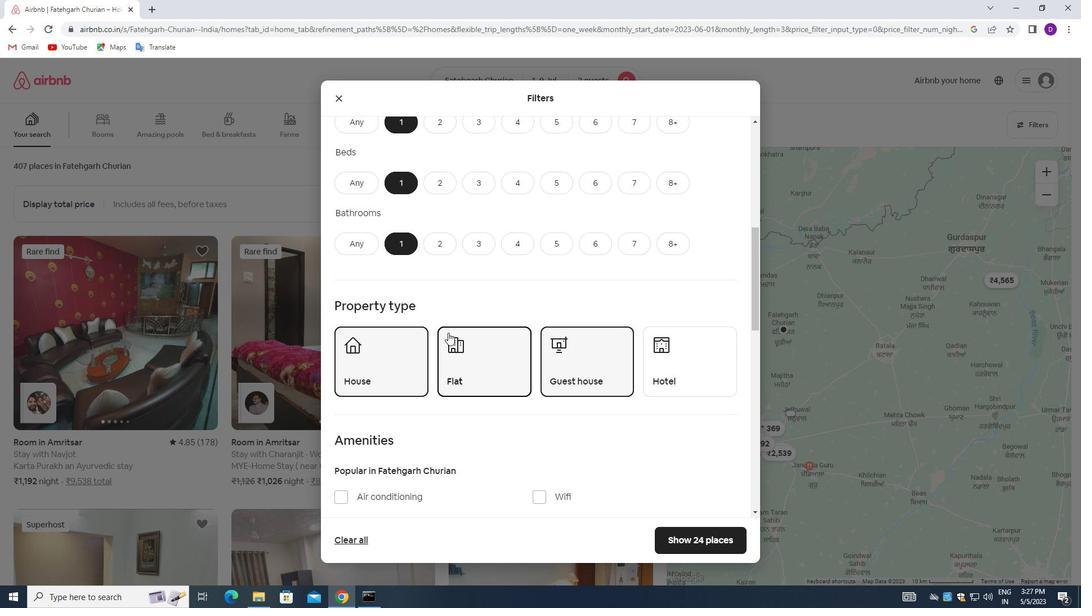 
Action: Mouse scrolled (451, 330) with delta (0, 0)
Screenshot: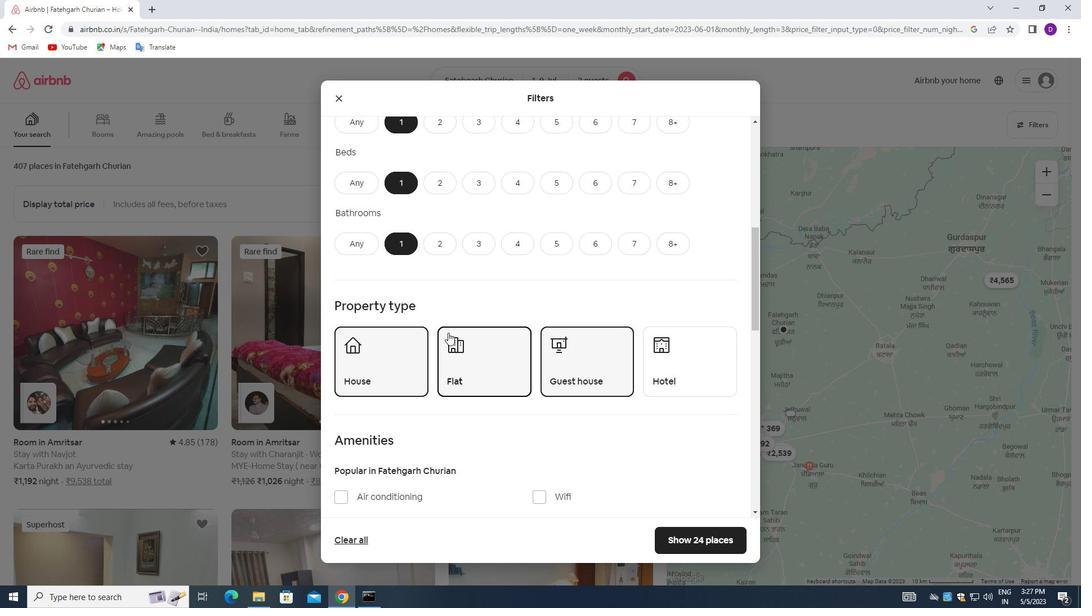 
Action: Mouse moved to (455, 329)
Screenshot: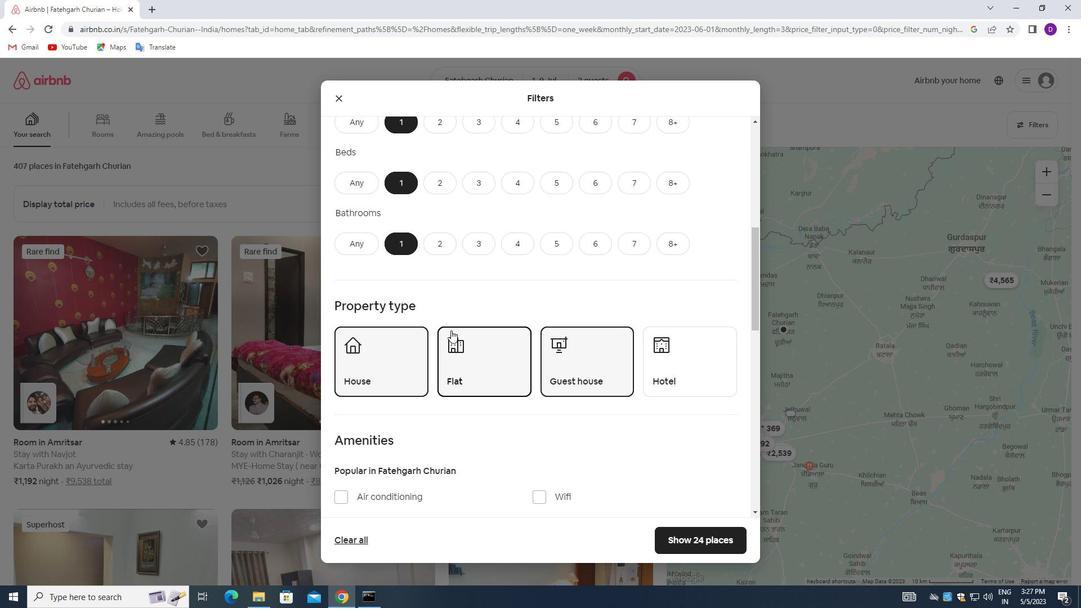 
Action: Mouse scrolled (455, 328) with delta (0, 0)
Screenshot: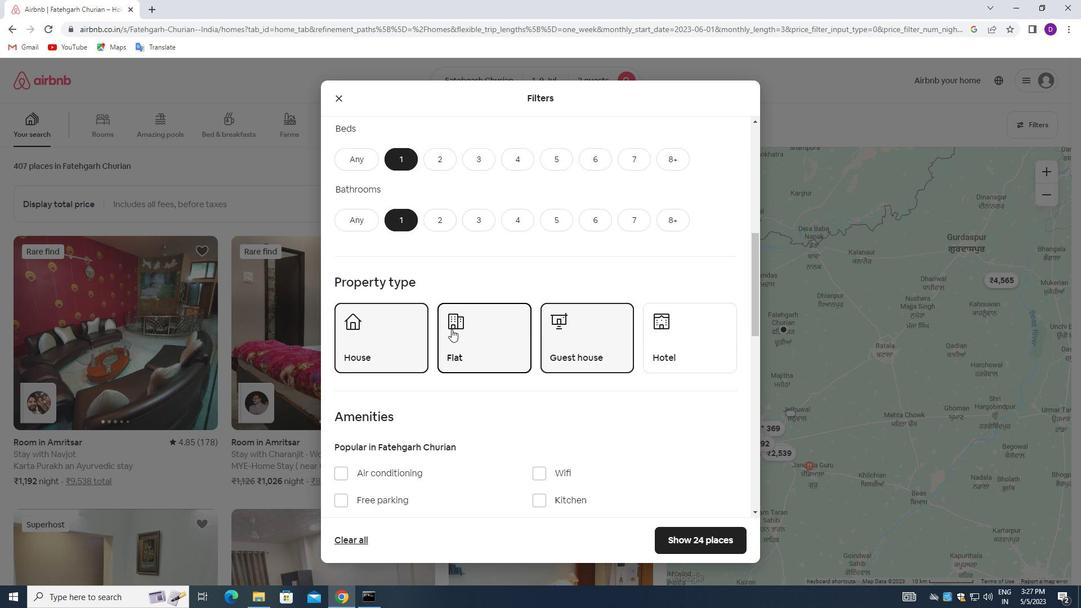 
Action: Mouse moved to (474, 328)
Screenshot: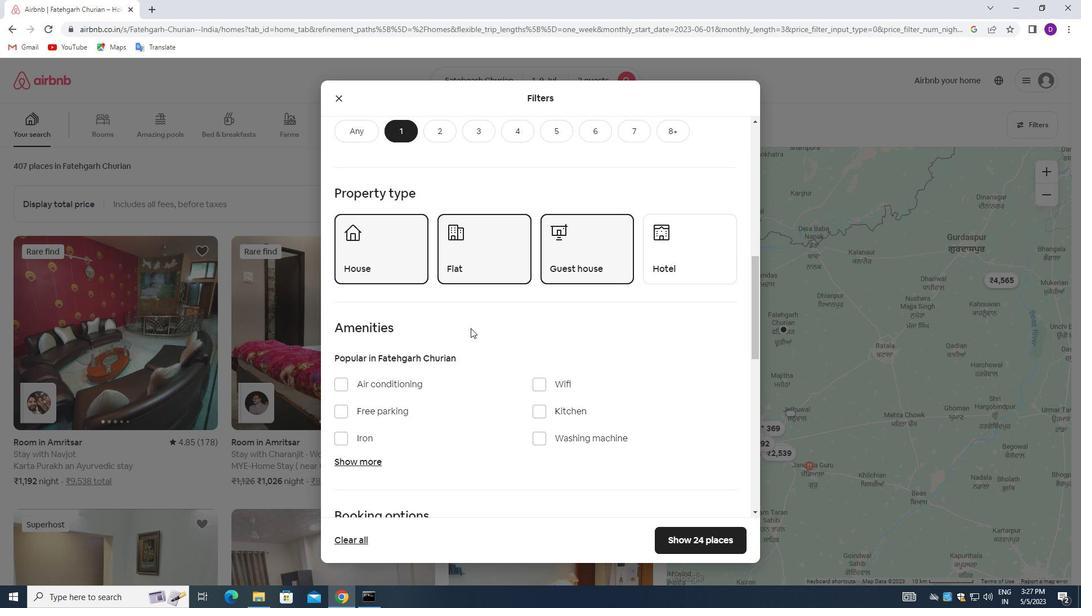 
Action: Mouse scrolled (474, 327) with delta (0, 0)
Screenshot: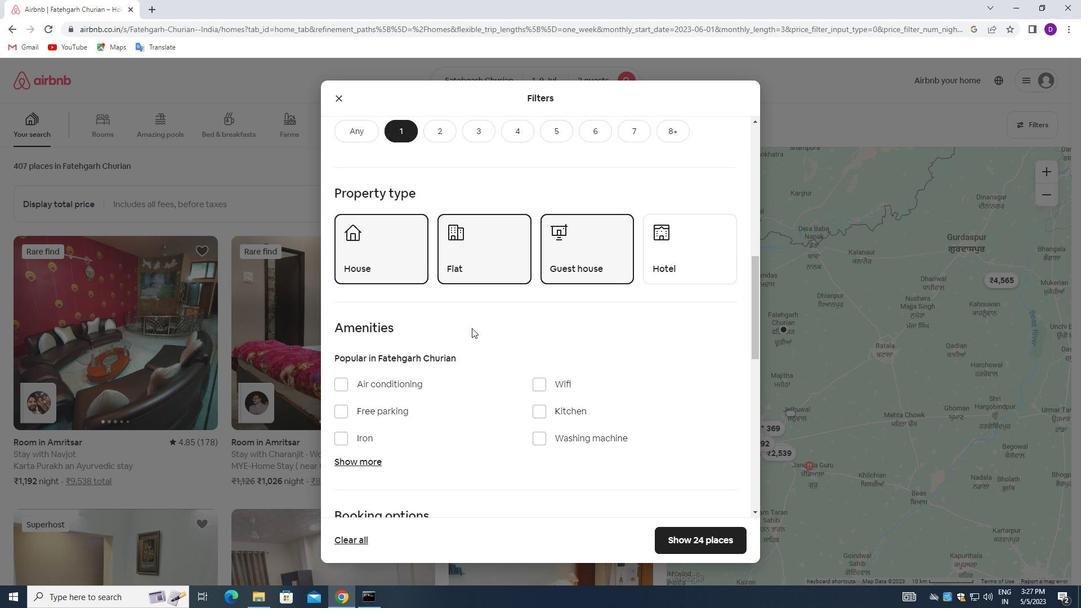 
Action: Mouse scrolled (474, 327) with delta (0, 0)
Screenshot: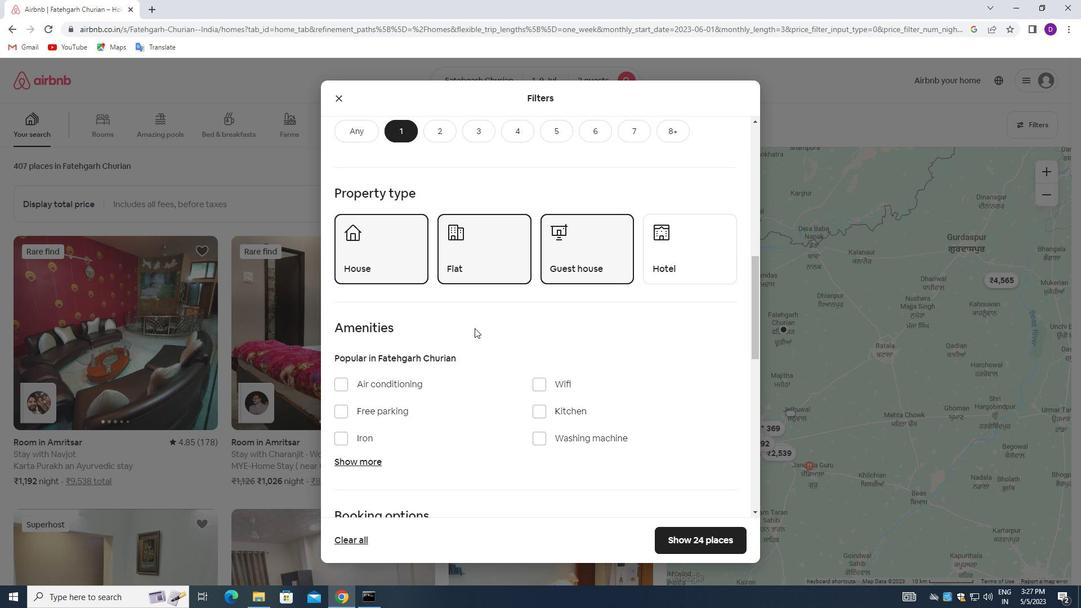 
Action: Mouse moved to (546, 330)
Screenshot: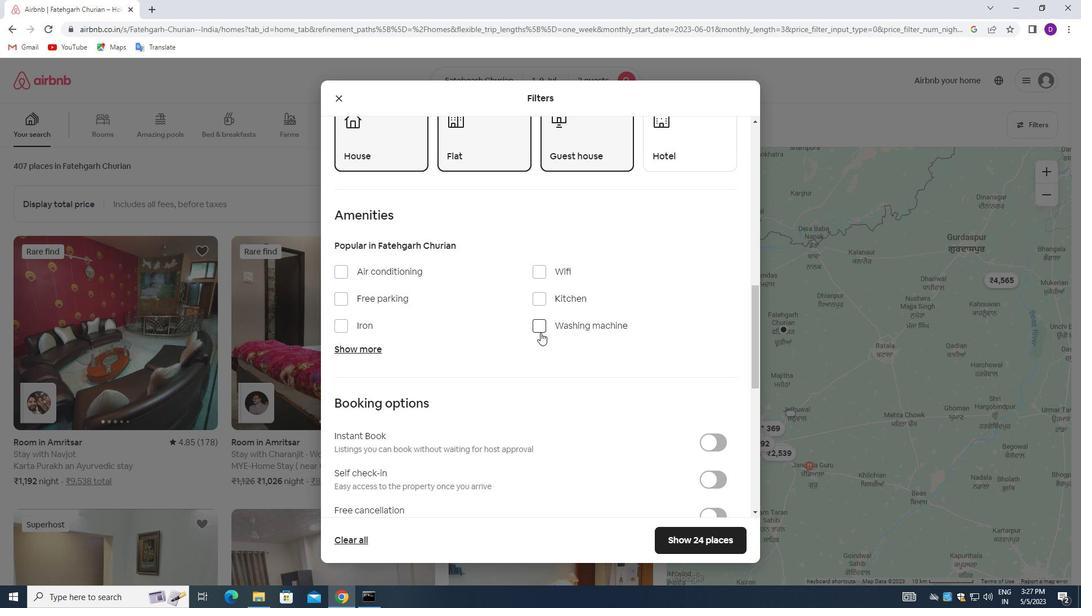 
Action: Mouse pressed left at (546, 330)
Screenshot: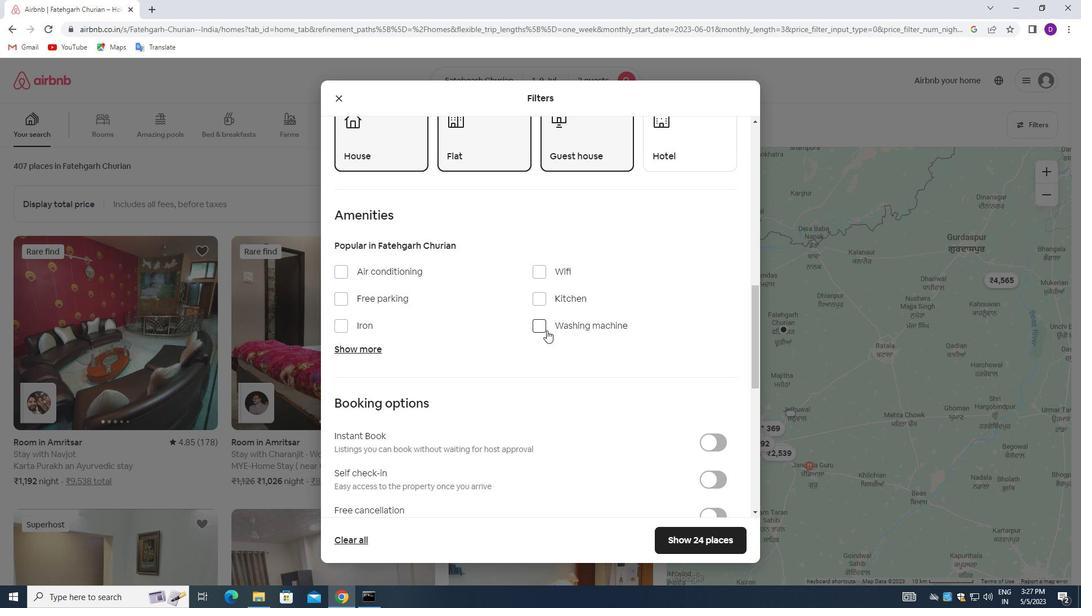 
Action: Mouse moved to (563, 339)
Screenshot: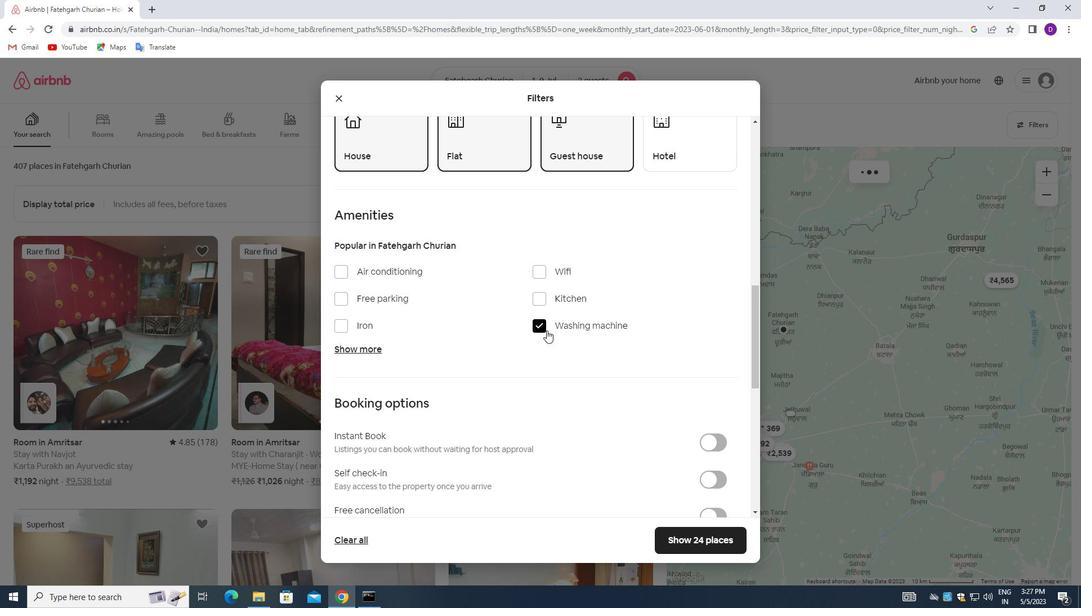 
Action: Mouse scrolled (563, 339) with delta (0, 0)
Screenshot: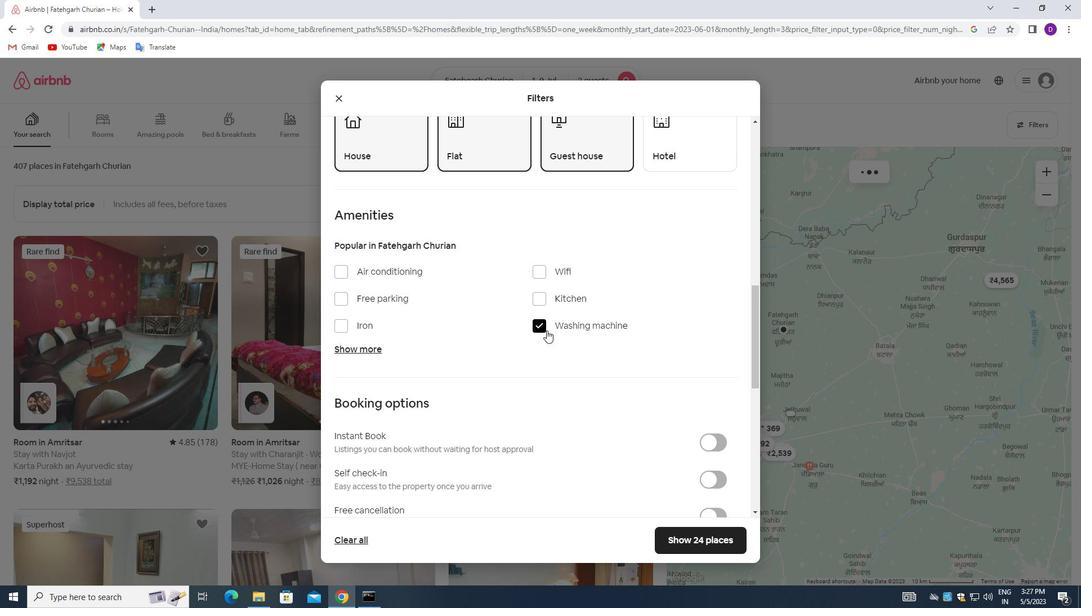 
Action: Mouse moved to (567, 343)
Screenshot: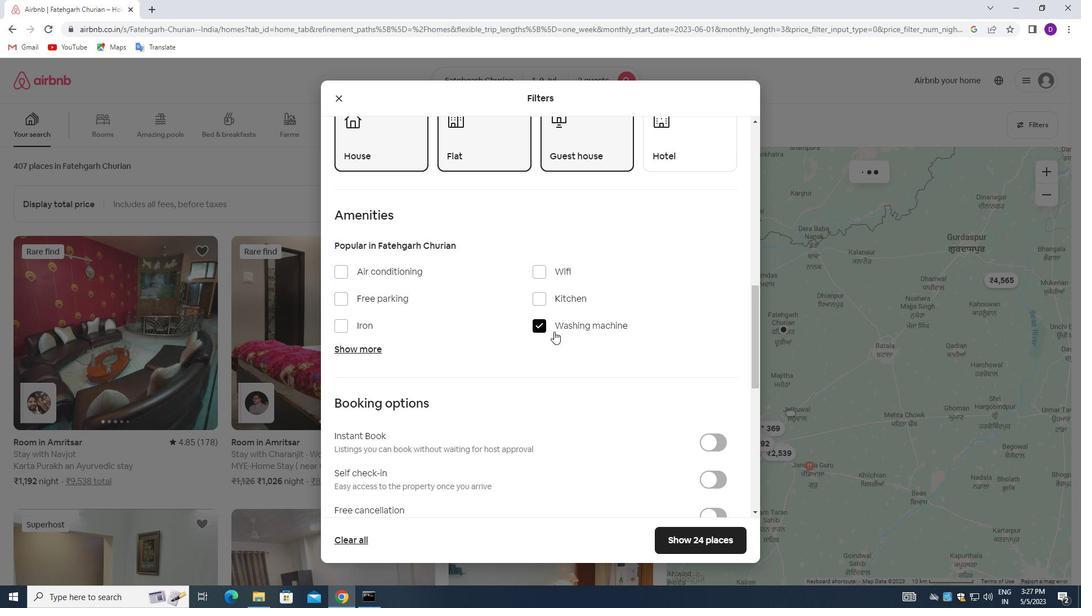 
Action: Mouse scrolled (567, 342) with delta (0, 0)
Screenshot: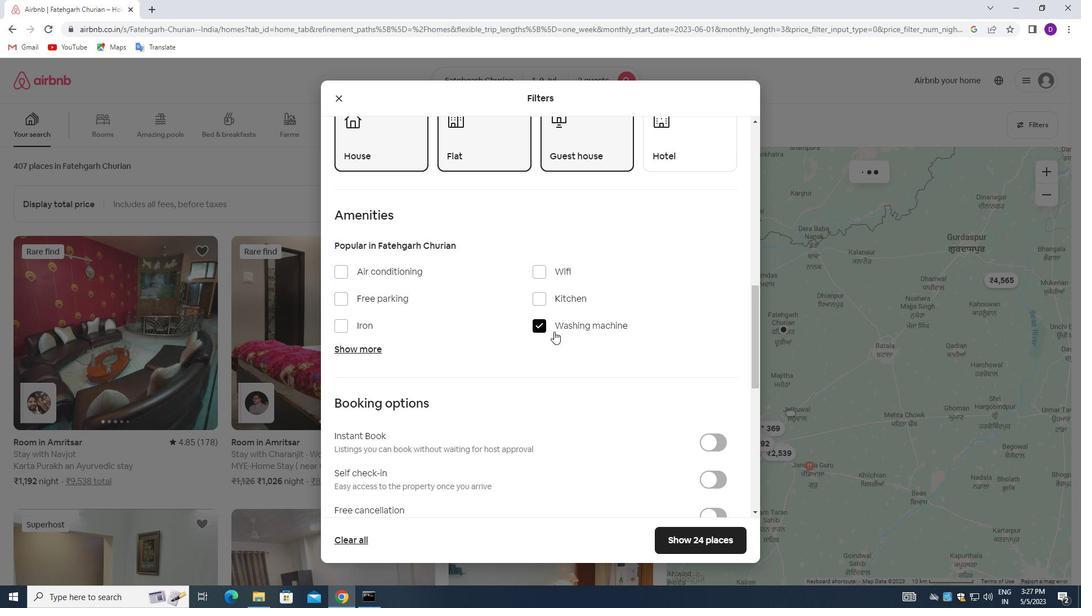 
Action: Mouse moved to (568, 343)
Screenshot: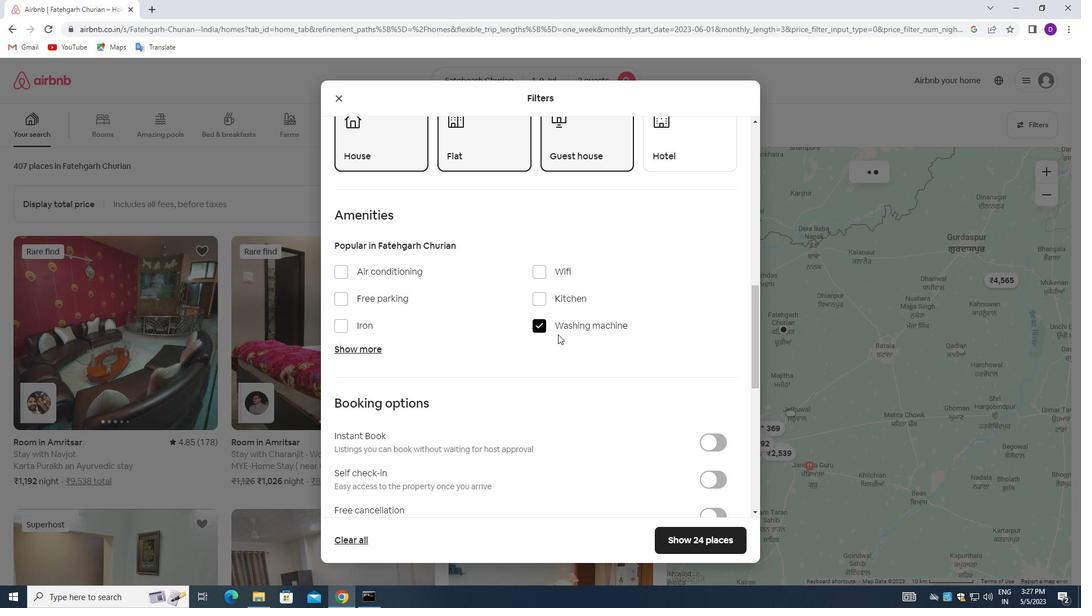 
Action: Mouse scrolled (568, 343) with delta (0, 0)
Screenshot: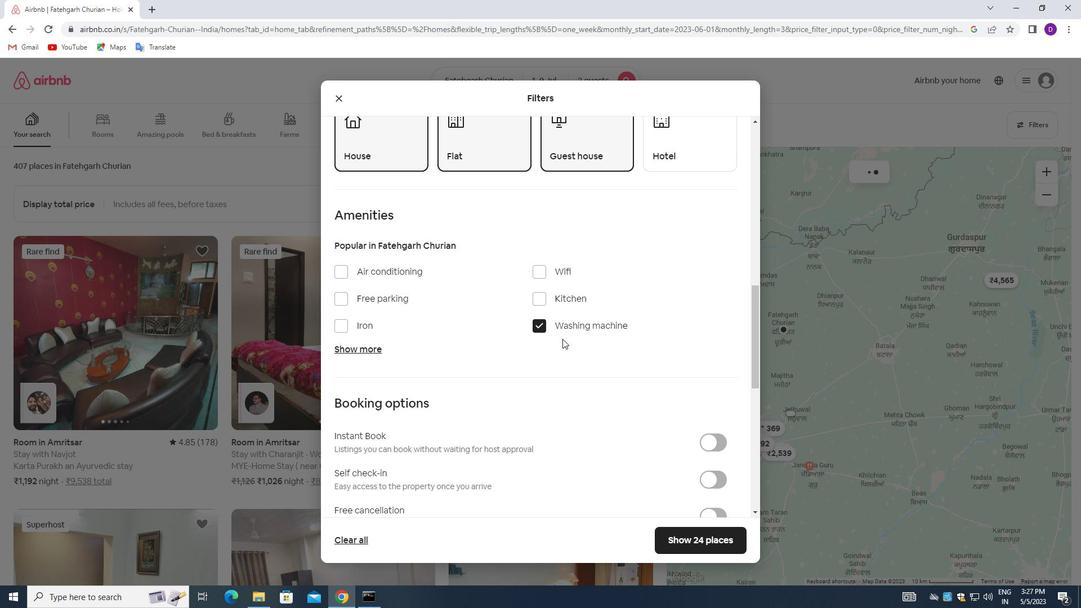 
Action: Mouse moved to (709, 314)
Screenshot: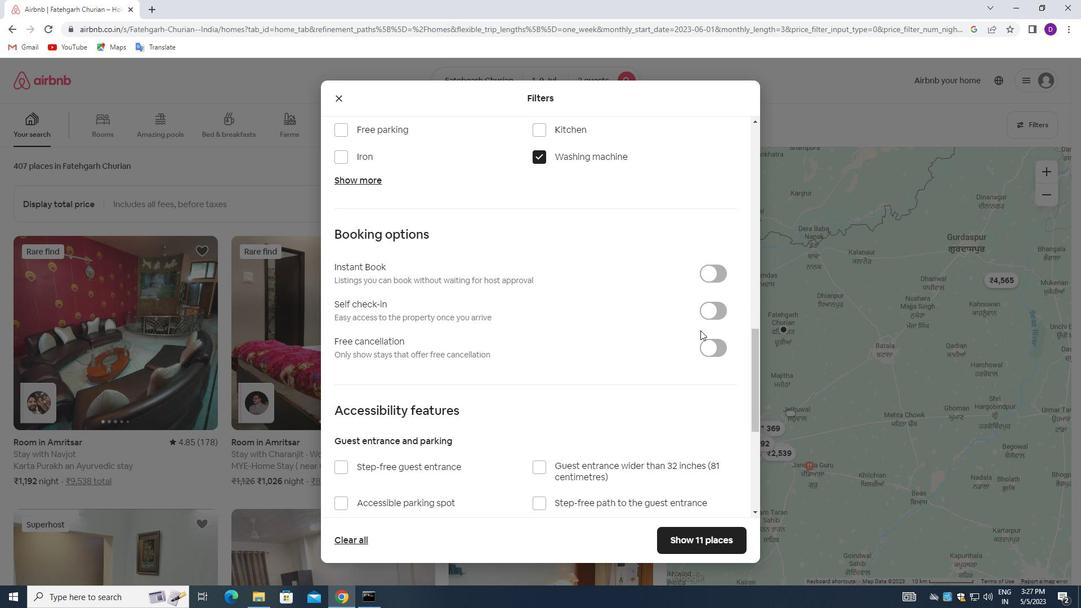 
Action: Mouse pressed left at (709, 314)
Screenshot: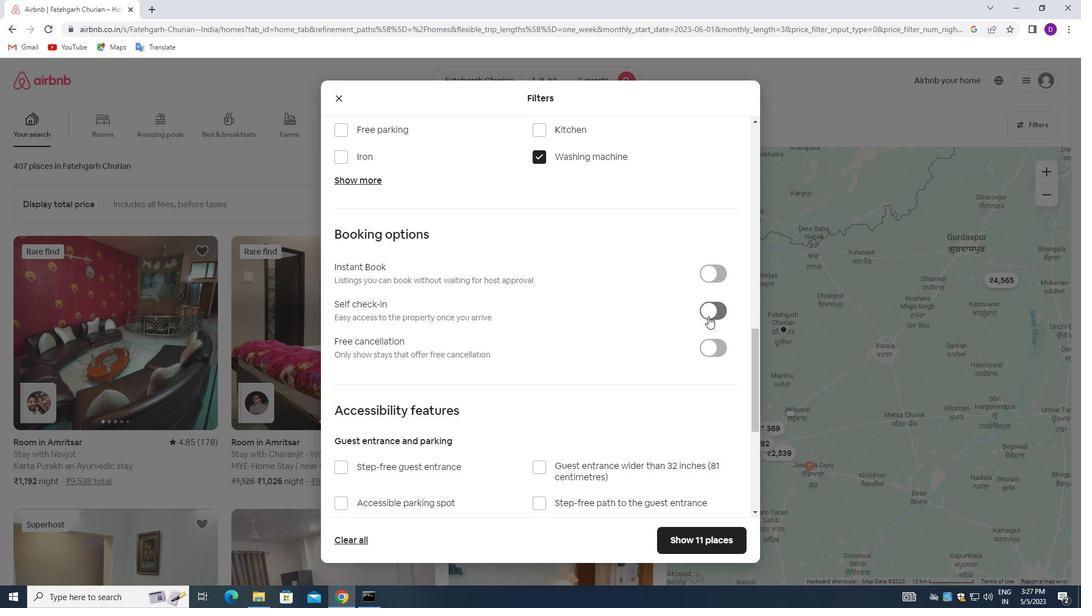 
Action: Mouse moved to (503, 369)
Screenshot: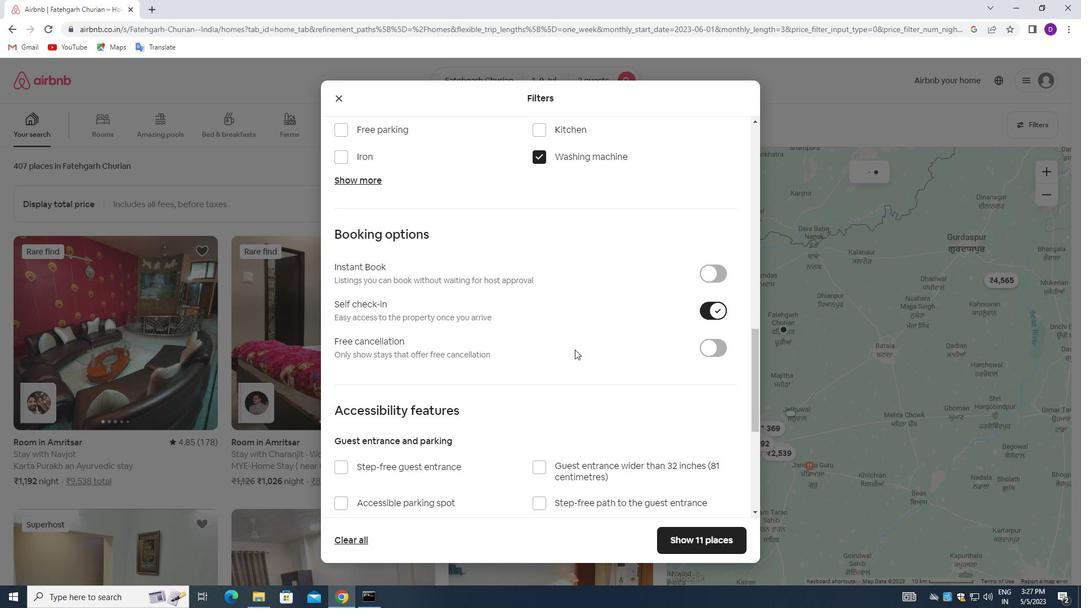 
Action: Mouse scrolled (503, 368) with delta (0, 0)
Screenshot: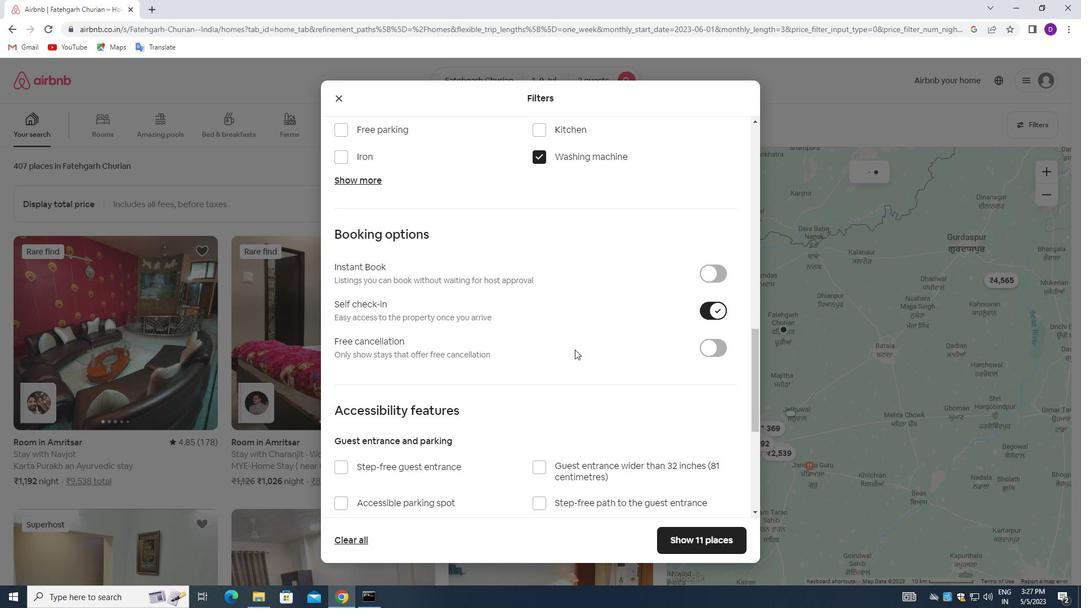 
Action: Mouse moved to (499, 371)
Screenshot: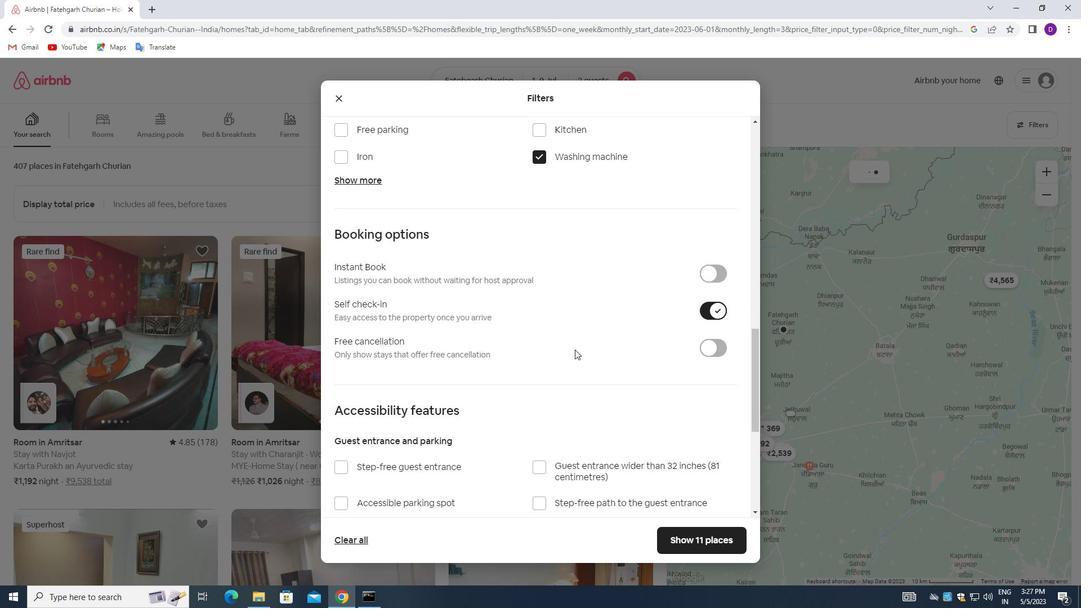 
Action: Mouse scrolled (499, 371) with delta (0, 0)
Screenshot: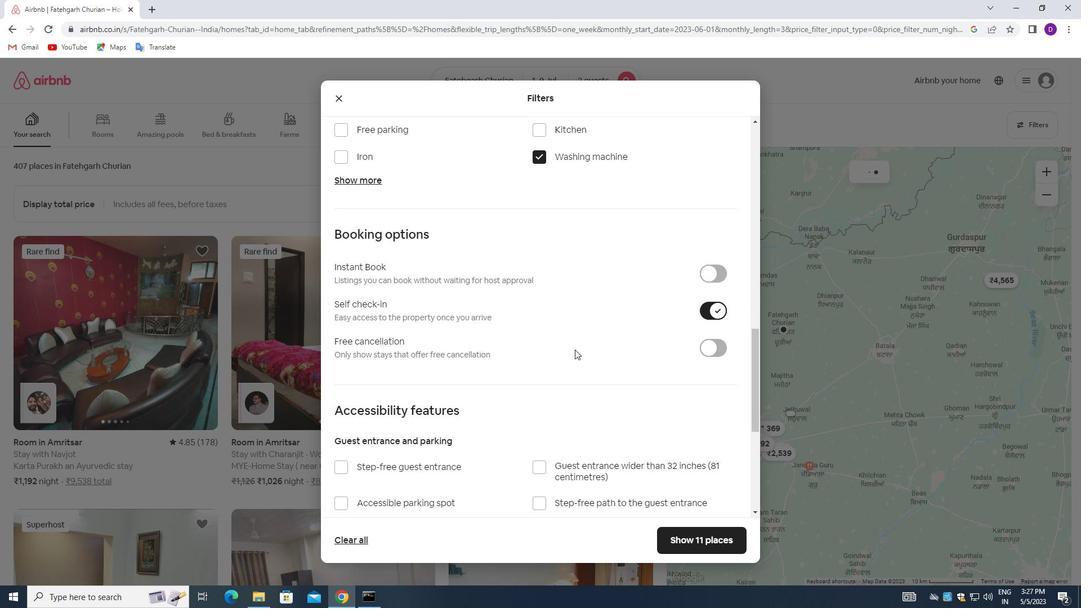 
Action: Mouse moved to (497, 372)
Screenshot: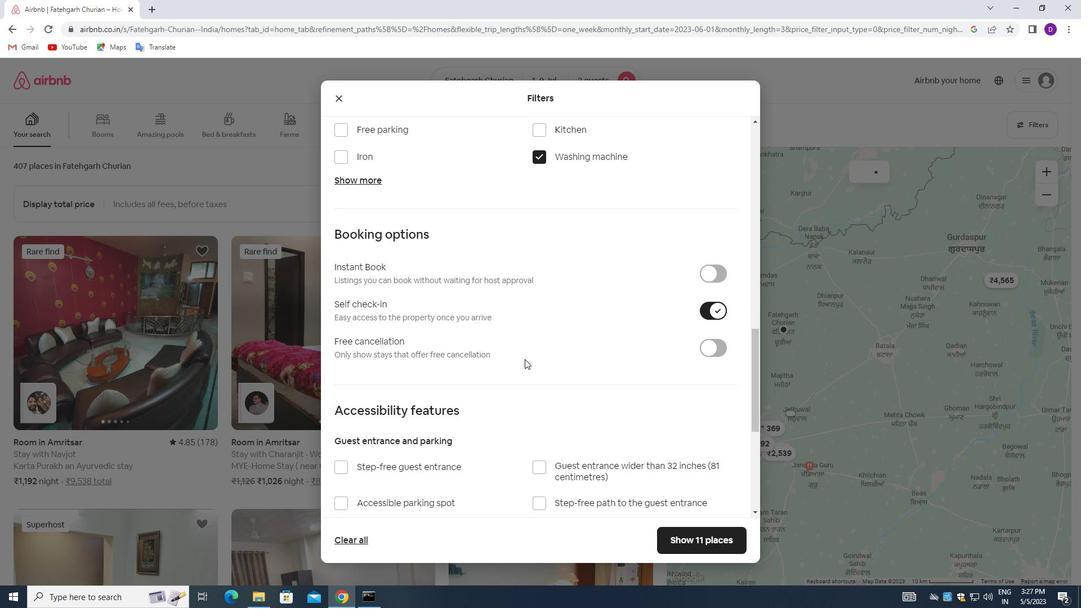
Action: Mouse scrolled (497, 371) with delta (0, 0)
Screenshot: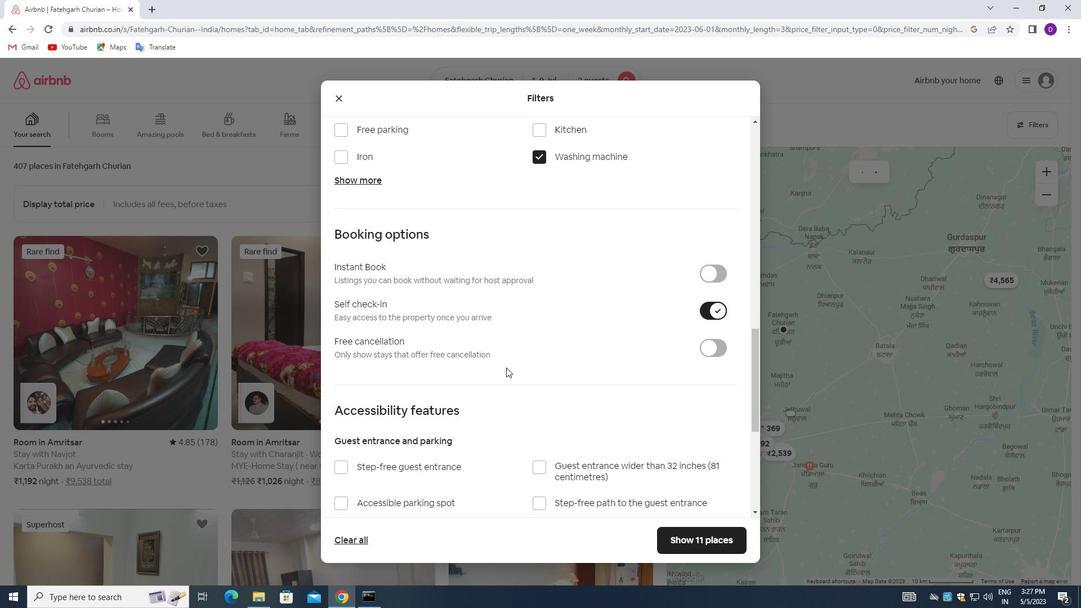 
Action: Mouse moved to (497, 372)
Screenshot: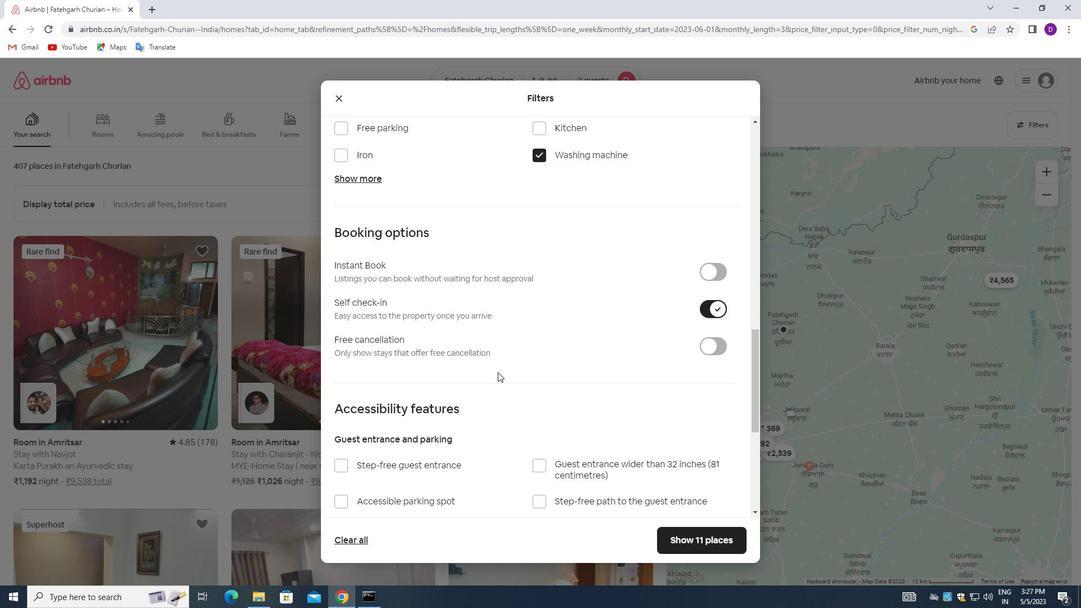 
Action: Mouse scrolled (497, 371) with delta (0, 0)
Screenshot: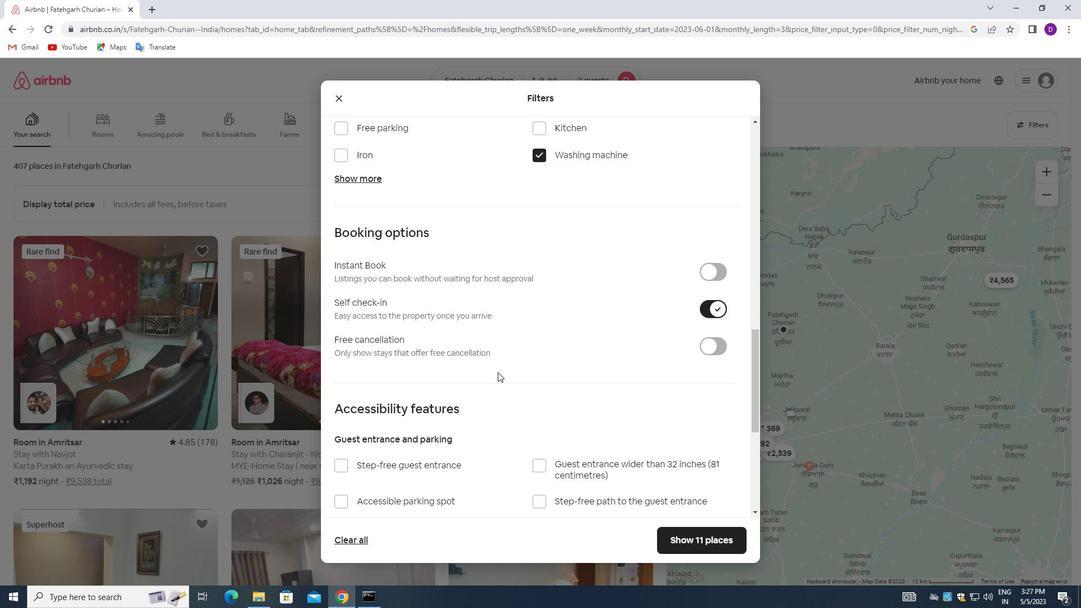 
Action: Mouse moved to (497, 372)
Screenshot: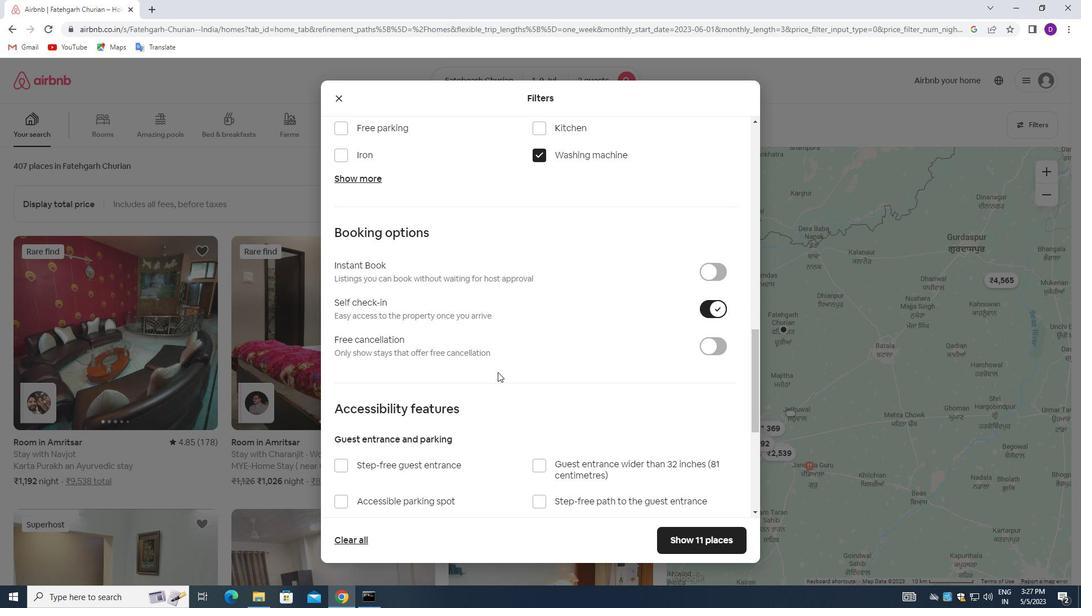 
Action: Mouse scrolled (497, 371) with delta (0, 0)
Screenshot: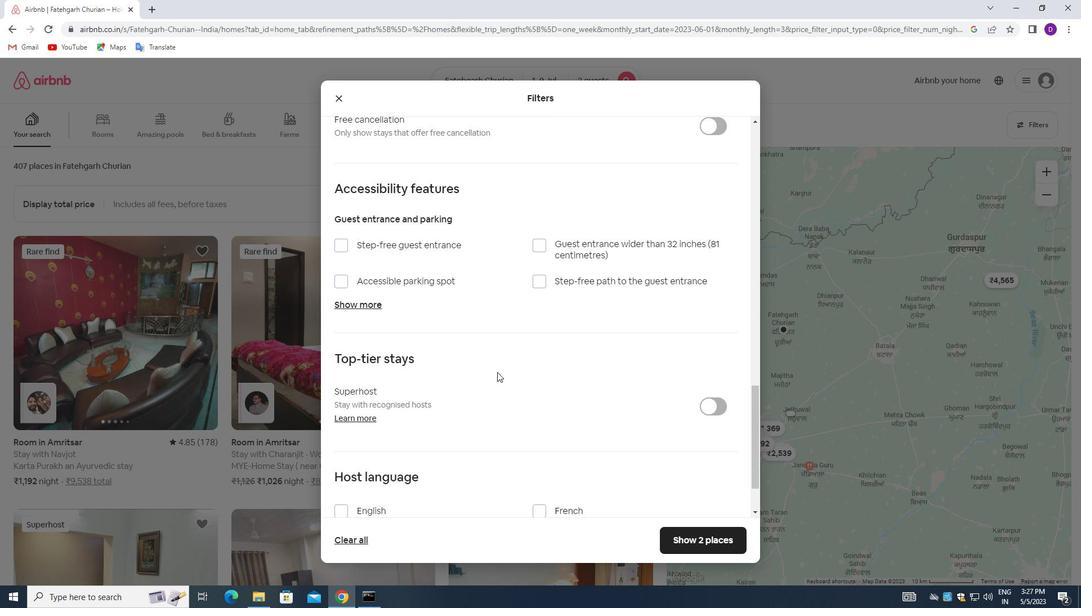 
Action: Mouse scrolled (497, 371) with delta (0, 0)
Screenshot: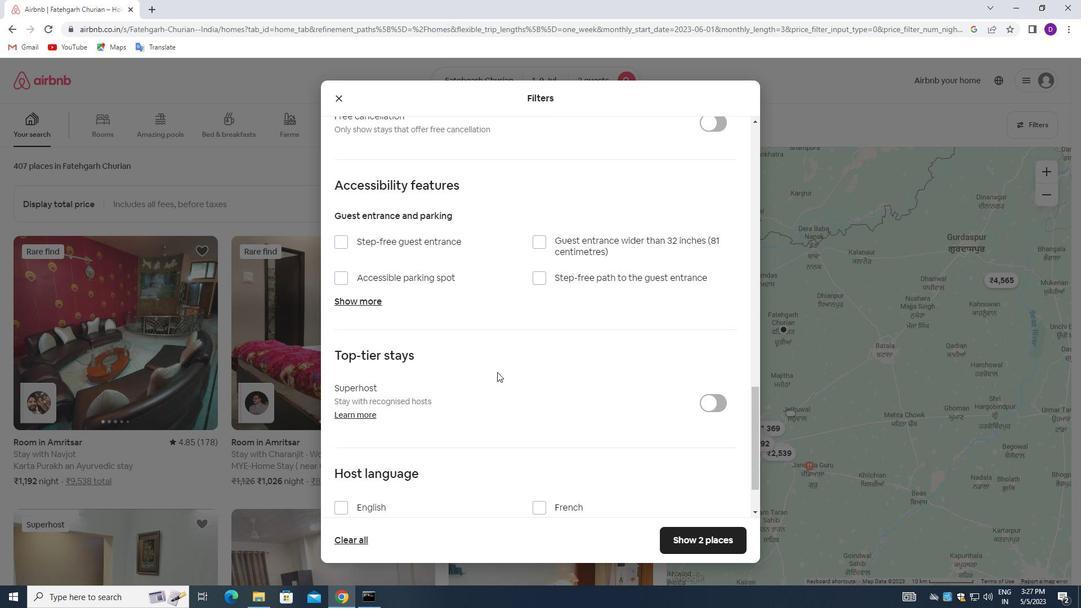 
Action: Mouse scrolled (497, 371) with delta (0, 0)
Screenshot: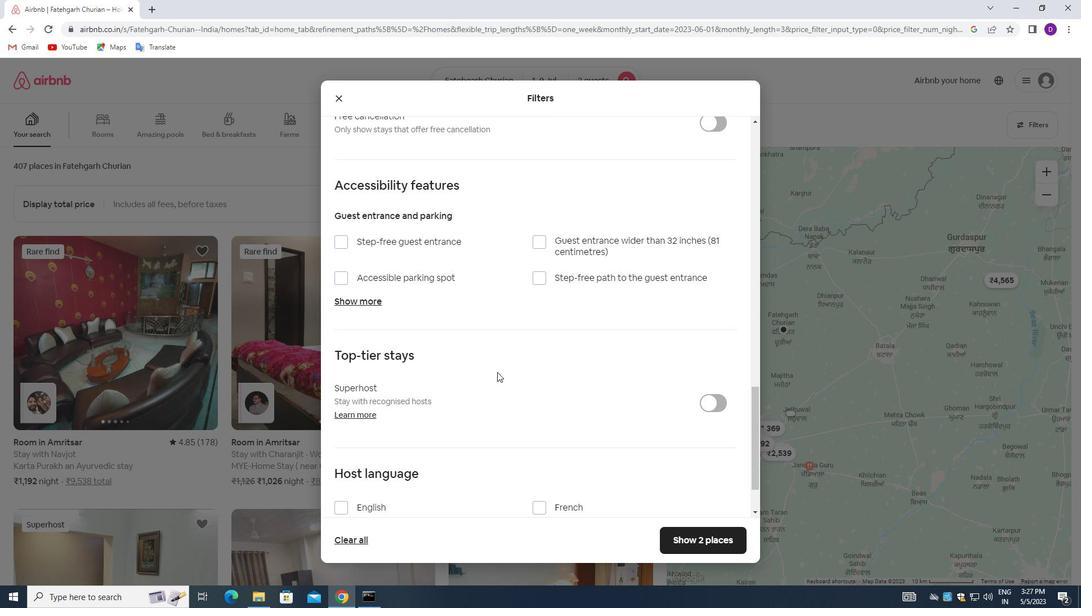 
Action: Mouse scrolled (497, 371) with delta (0, 0)
Screenshot: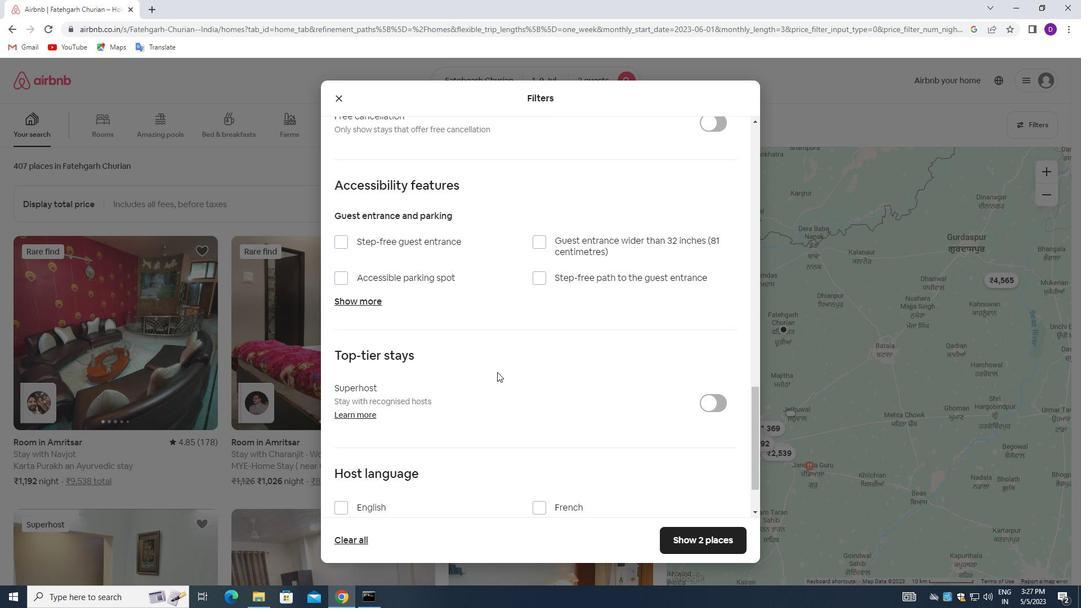 
Action: Mouse scrolled (497, 371) with delta (0, 0)
Screenshot: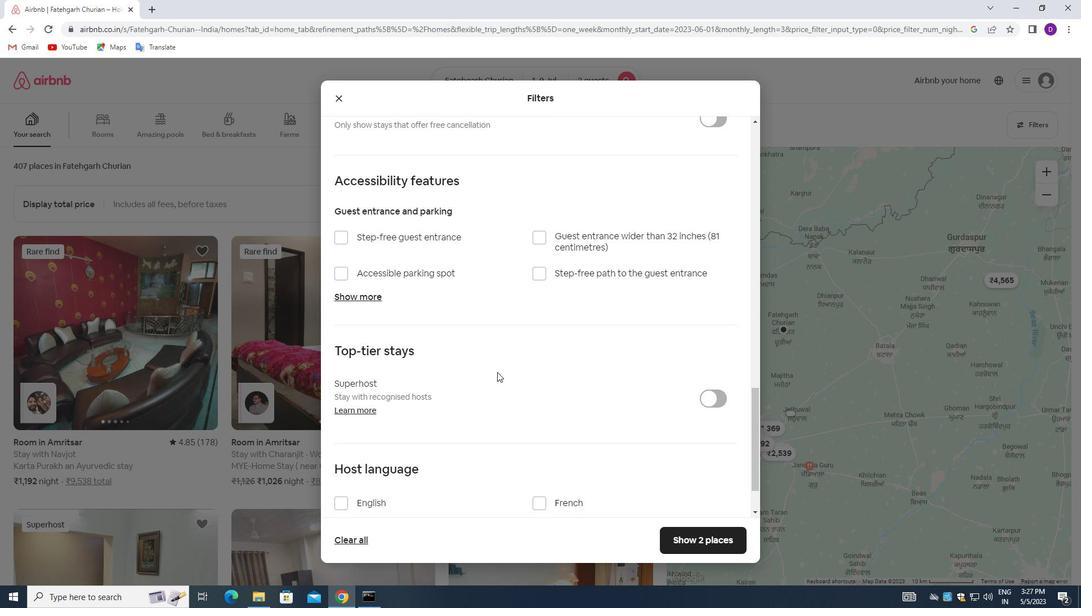 
Action: Mouse moved to (496, 372)
Screenshot: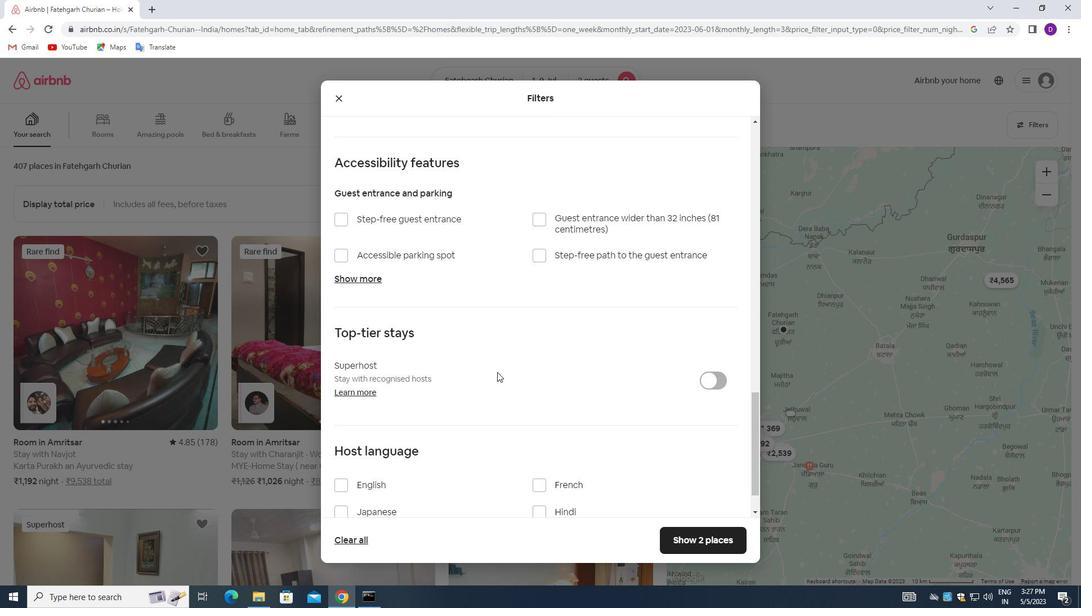 
Action: Mouse scrolled (496, 371) with delta (0, 0)
Screenshot: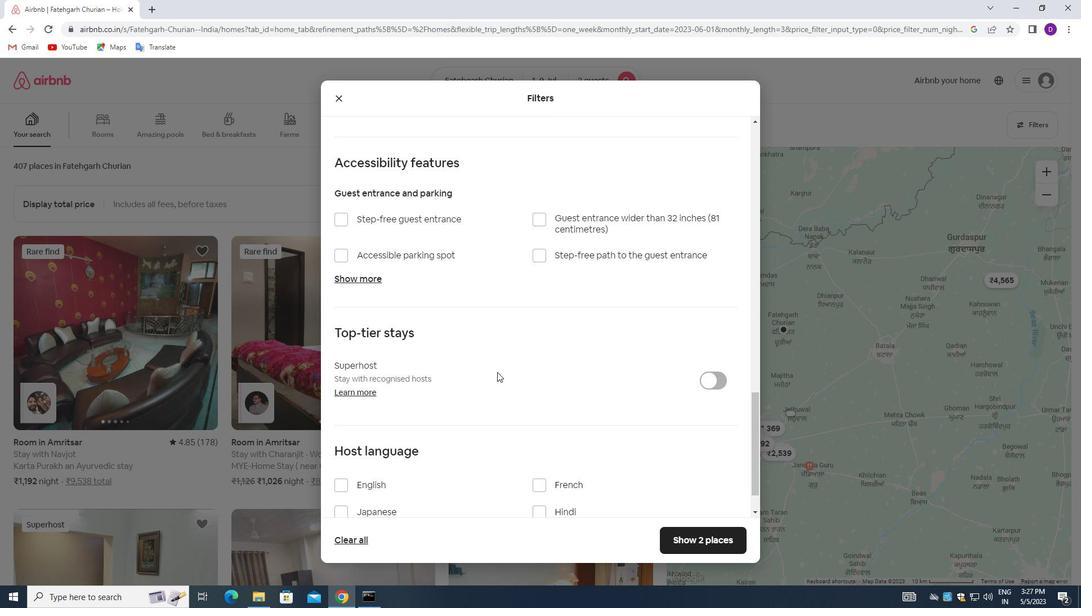 
Action: Mouse moved to (339, 441)
Screenshot: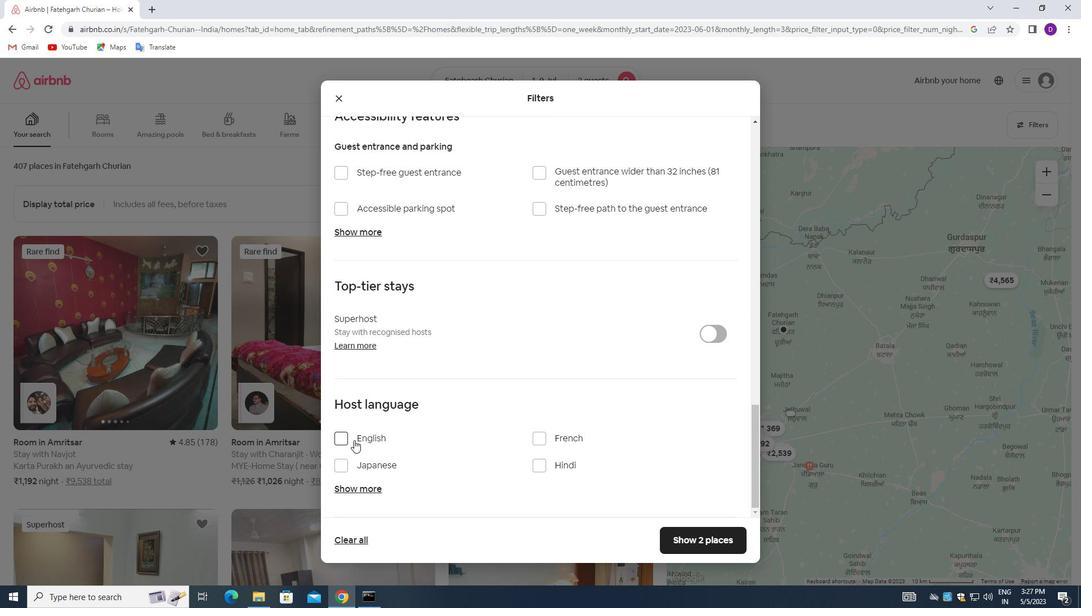 
Action: Mouse pressed left at (339, 441)
Screenshot: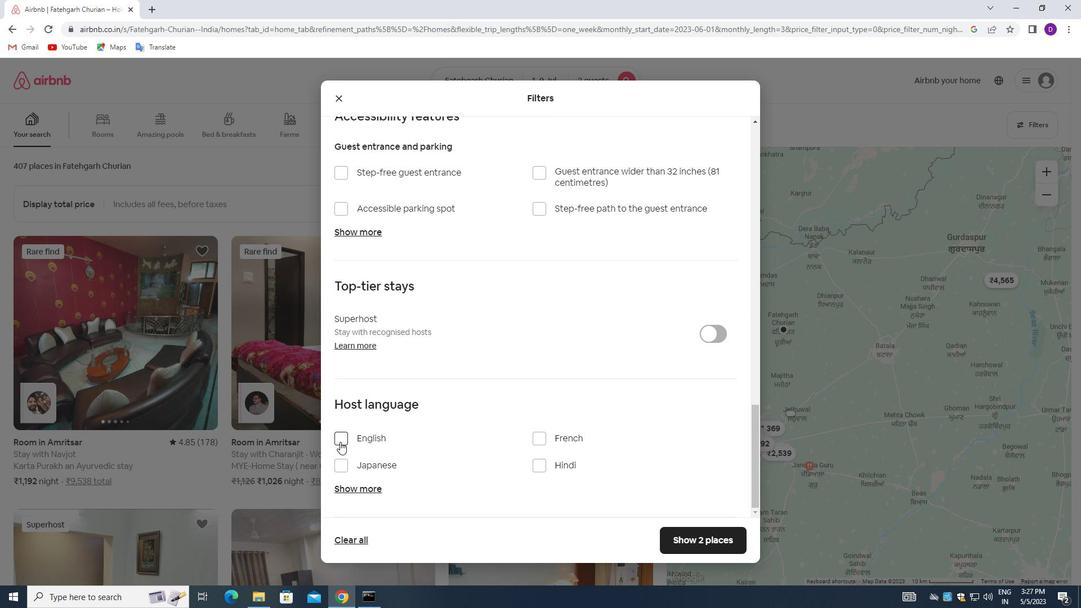 
Action: Mouse moved to (666, 538)
Screenshot: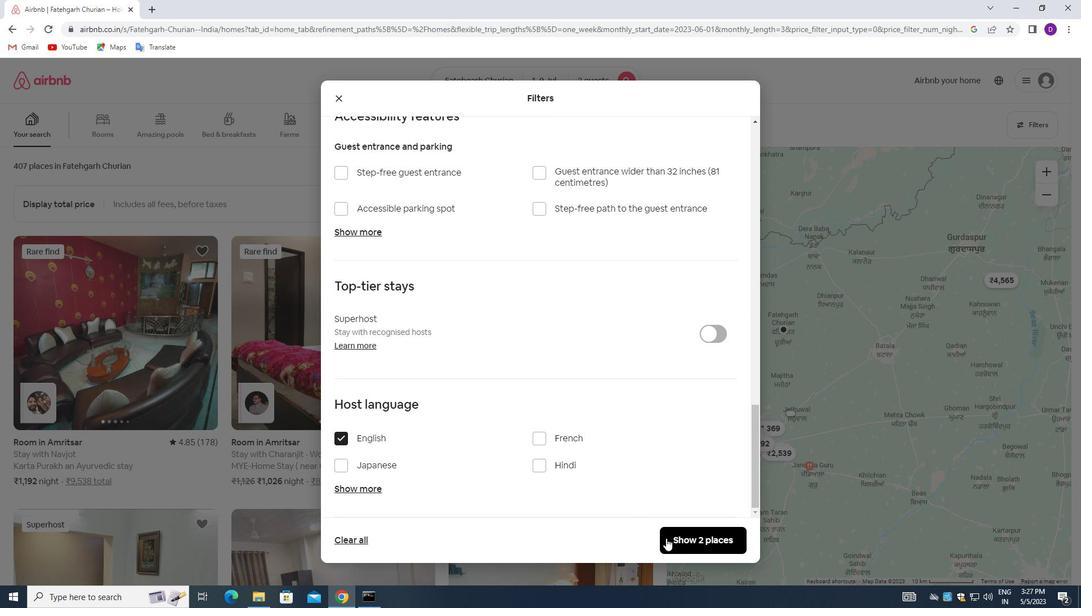 
Action: Mouse pressed left at (666, 538)
Screenshot: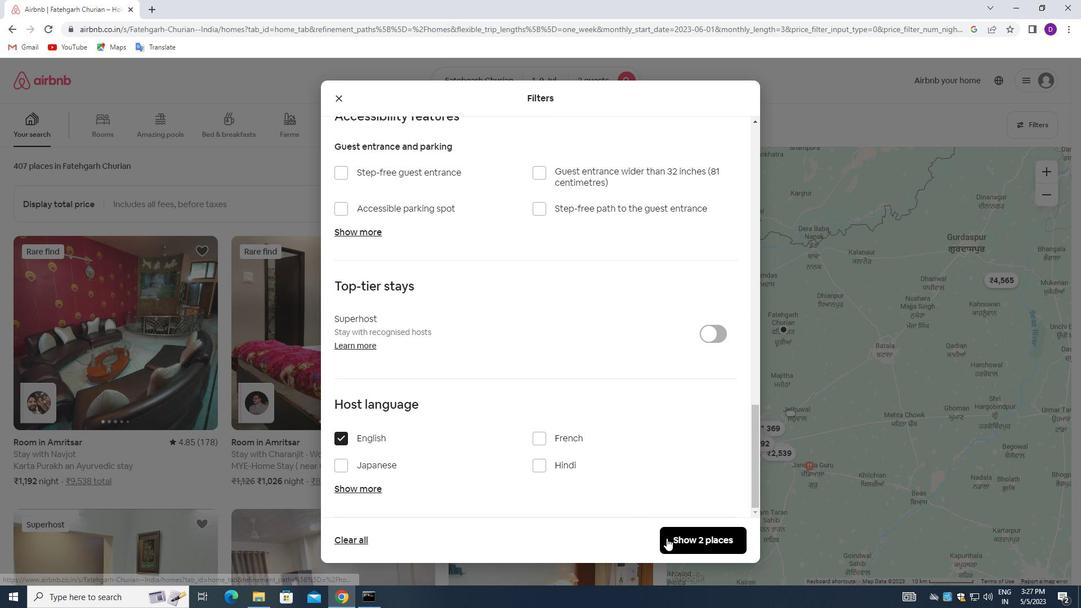 
Action: Mouse moved to (611, 429)
Screenshot: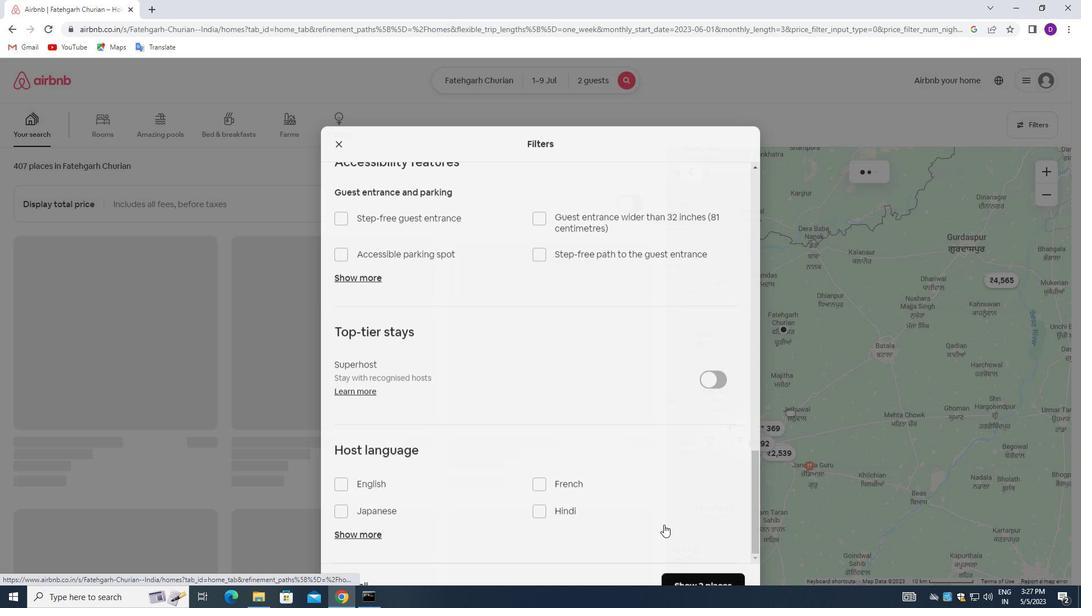 
